 Task: Open a Black Tie Letter Template save the file as 'tax' Remove the following opetions from template: '1.	Type the sender company name_x000D_
2.	Type the sender company address_x000D_
3.	Type the recipient address_x000D_
4.	Type the closing_x000D_
5.	Type the sender title_x000D_
6.	Type the sender company name_x000D_
'Pick the date  '12 June, 2023' and type Salutation  Good Evening. Add body to the letter I am writing to express my dissatisfaction with the recent service I received. Despite my repeated attempts to resolve the issue, the problem remains unresolved. I kindly request your immediate attention and a satisfactory resolution to this matter. Your prompt action would be greatly appreciated.. Insert watermark  'confidential 45'
Action: Mouse moved to (25, 18)
Screenshot: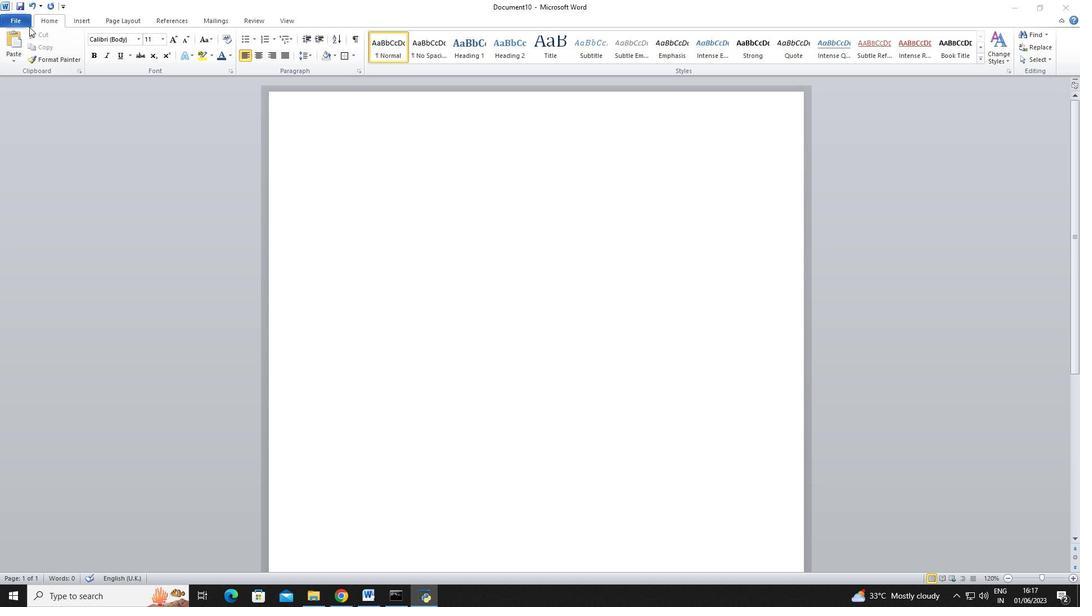 
Action: Mouse pressed left at (25, 18)
Screenshot: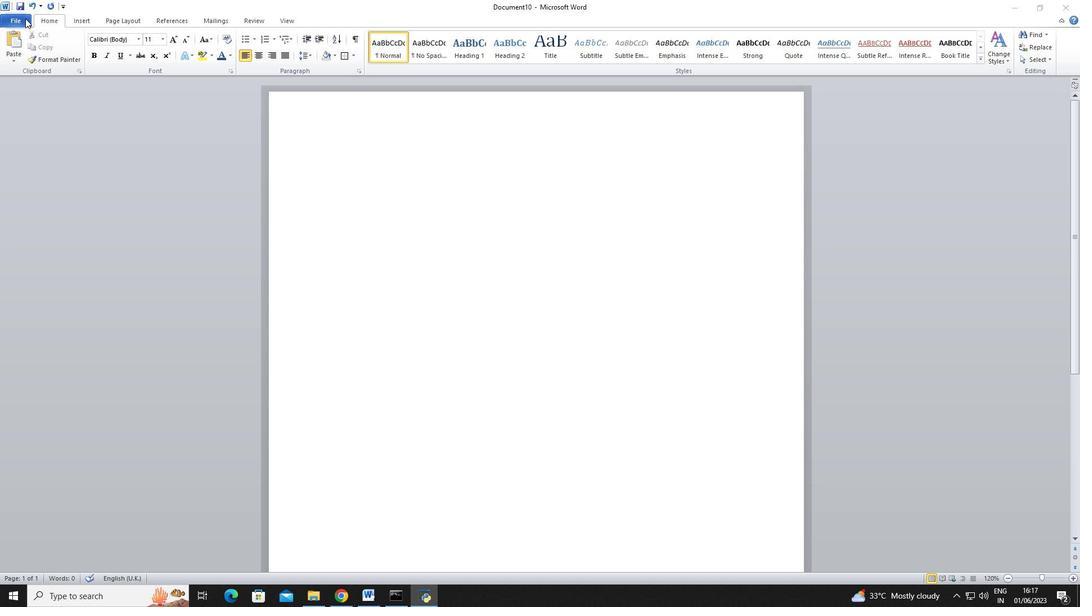 
Action: Mouse moved to (23, 24)
Screenshot: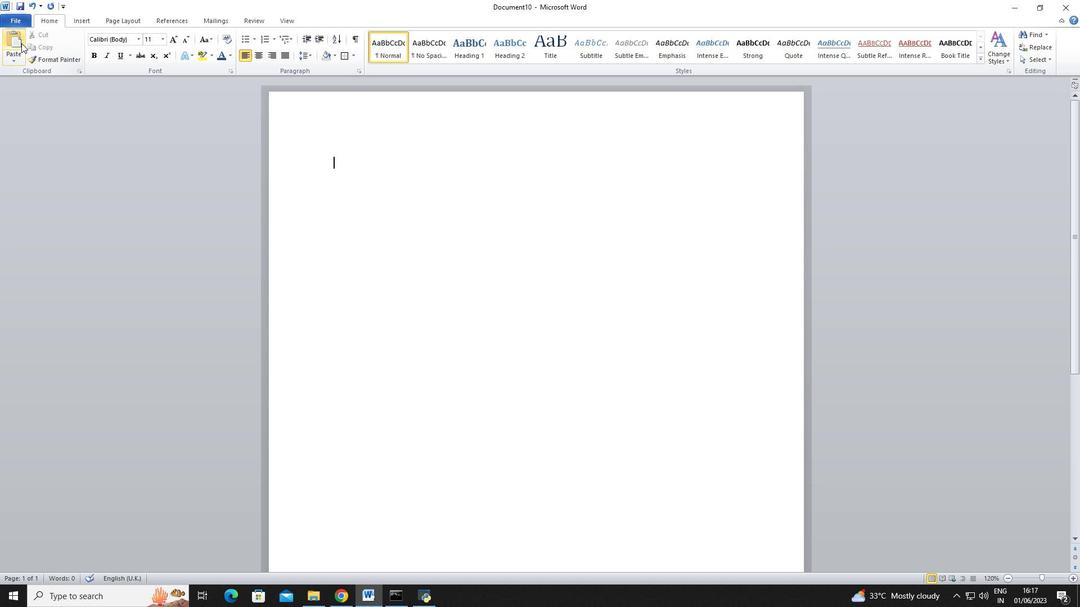 
Action: Mouse pressed left at (23, 24)
Screenshot: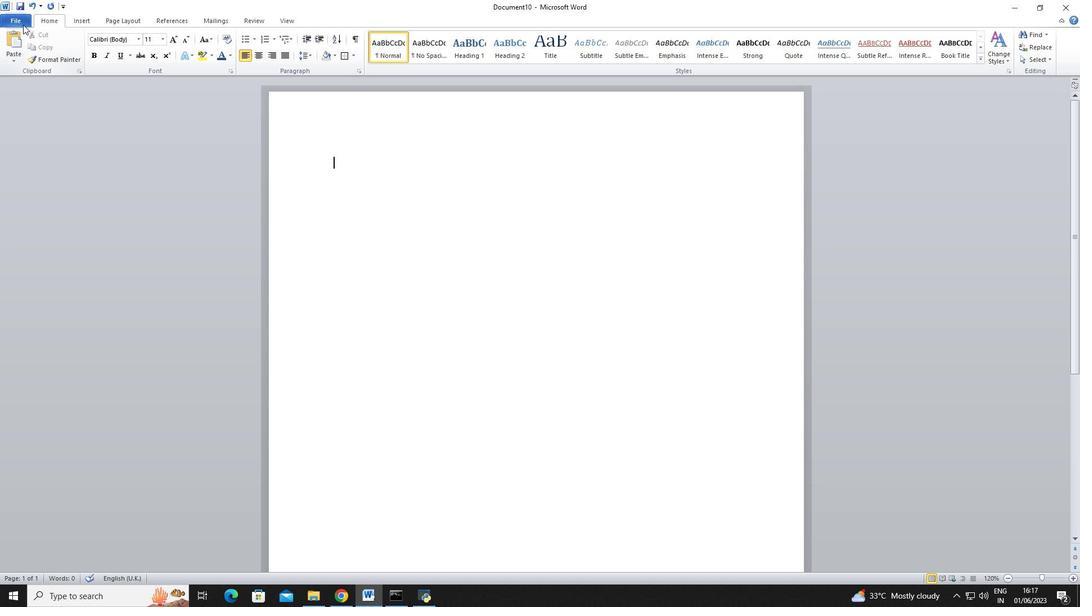 
Action: Mouse moved to (27, 142)
Screenshot: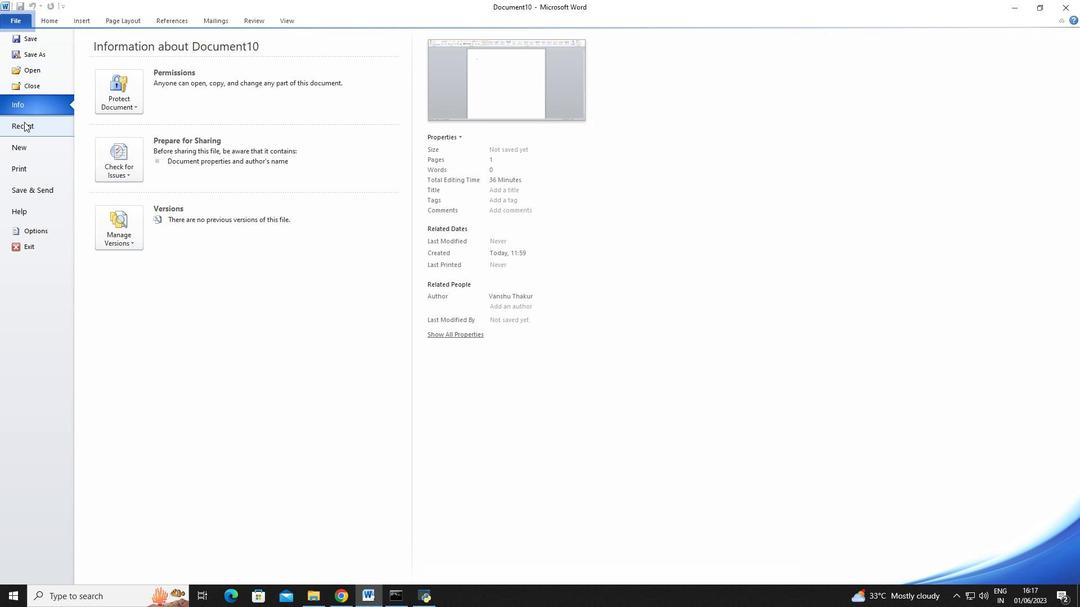 
Action: Mouse pressed left at (27, 142)
Screenshot: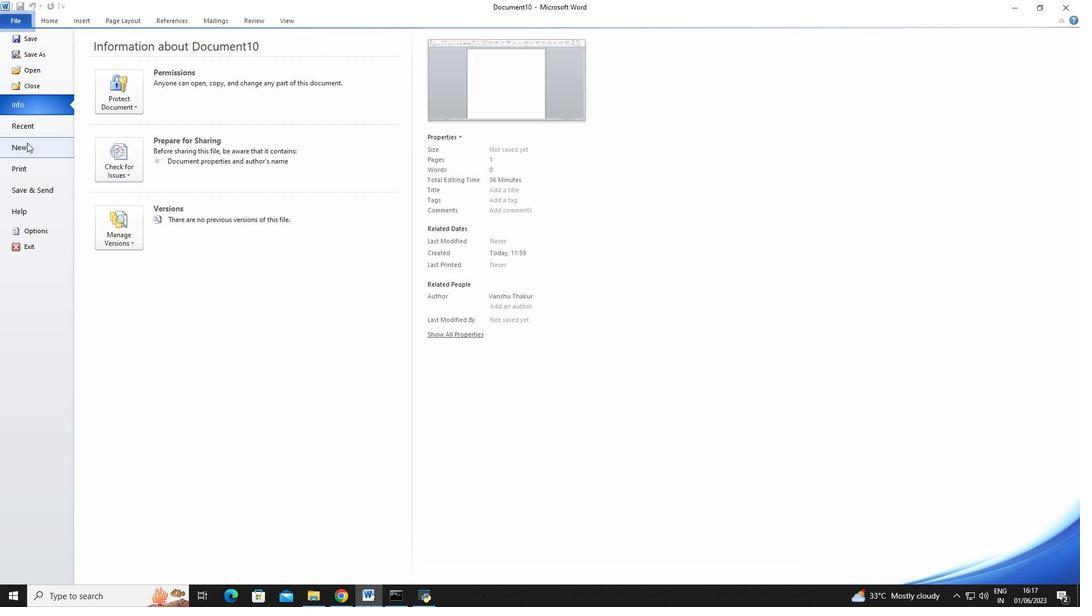 
Action: Mouse moved to (256, 108)
Screenshot: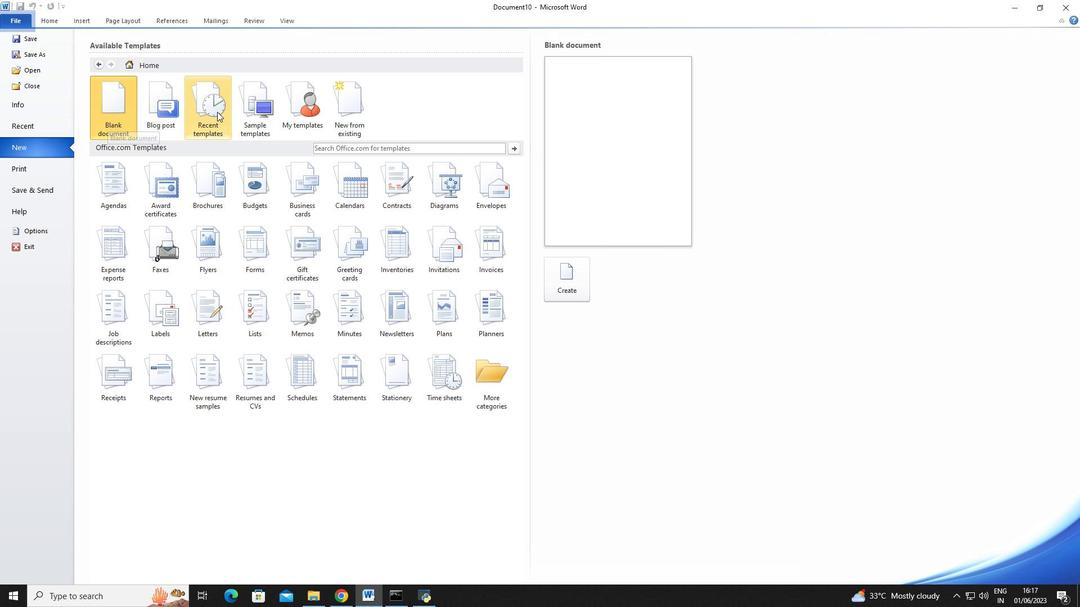 
Action: Mouse pressed left at (256, 108)
Screenshot: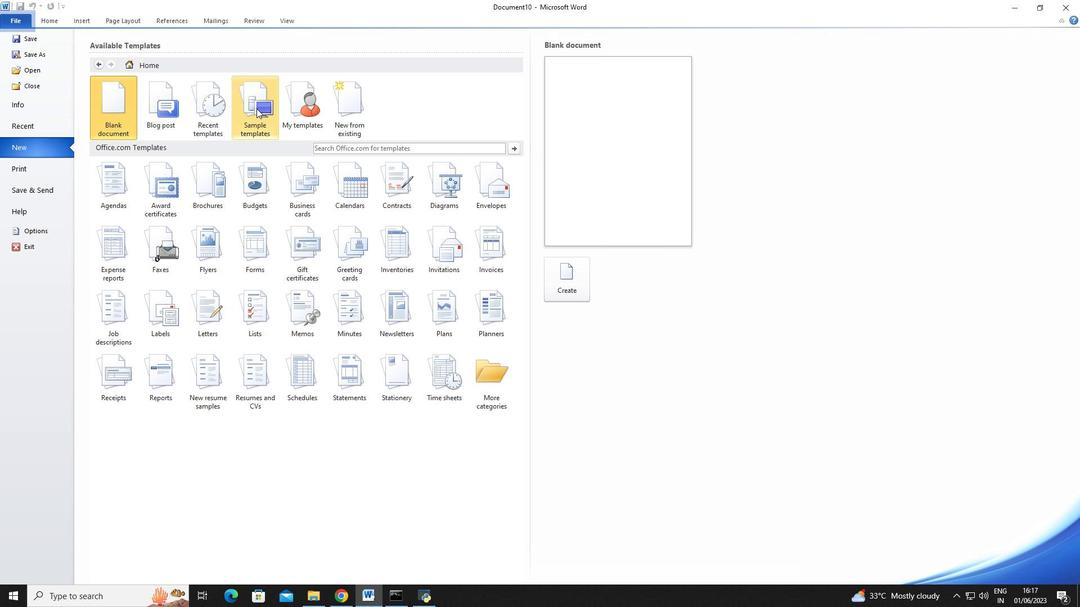 
Action: Mouse moved to (362, 232)
Screenshot: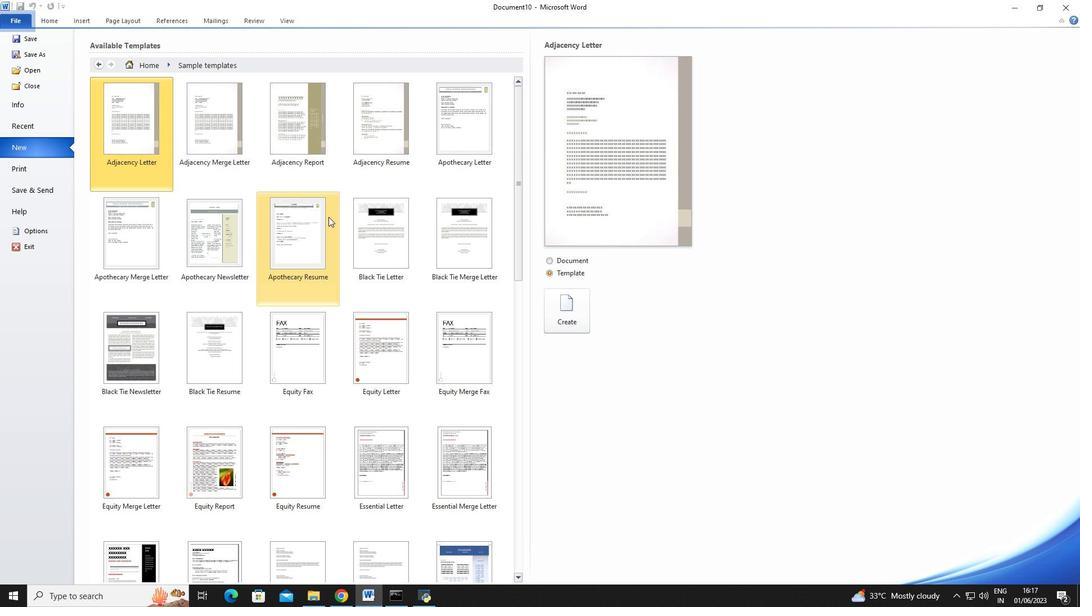 
Action: Mouse pressed left at (362, 232)
Screenshot: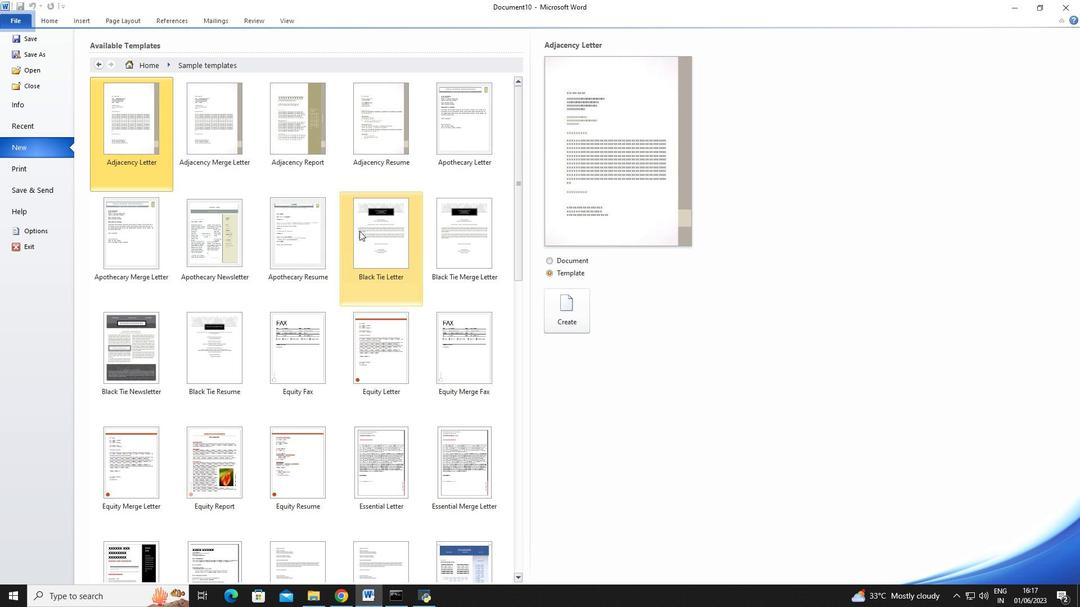 
Action: Mouse moved to (579, 308)
Screenshot: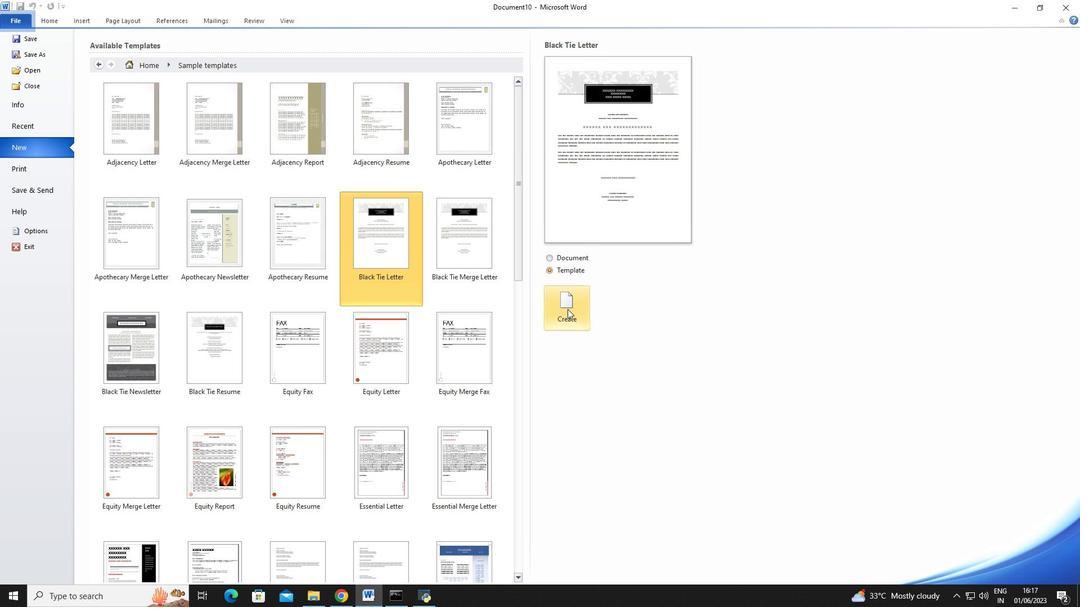 
Action: Mouse pressed left at (579, 308)
Screenshot: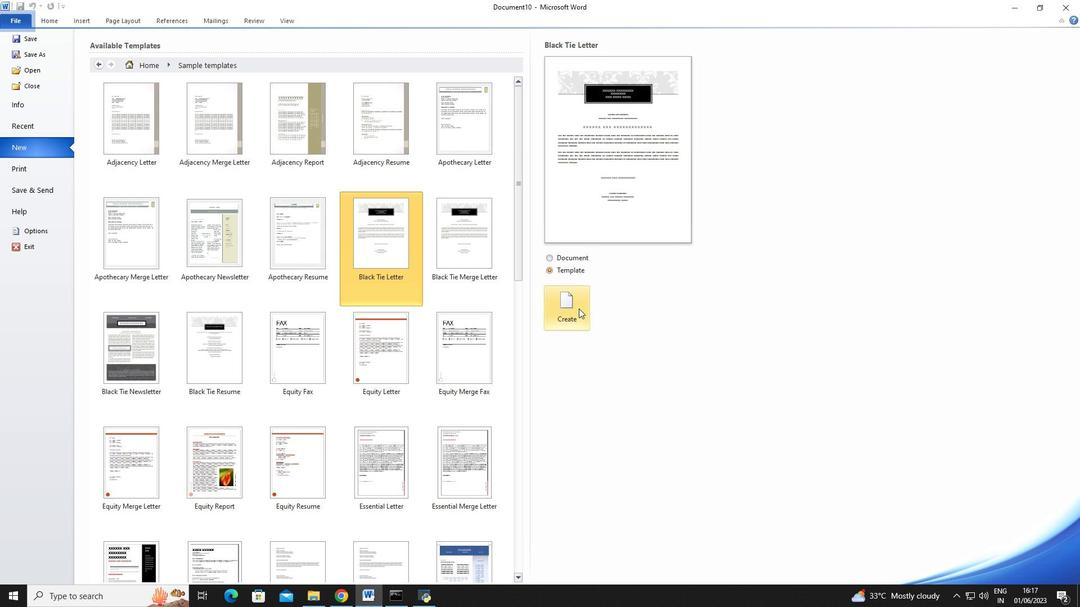 
Action: Mouse moved to (20, 6)
Screenshot: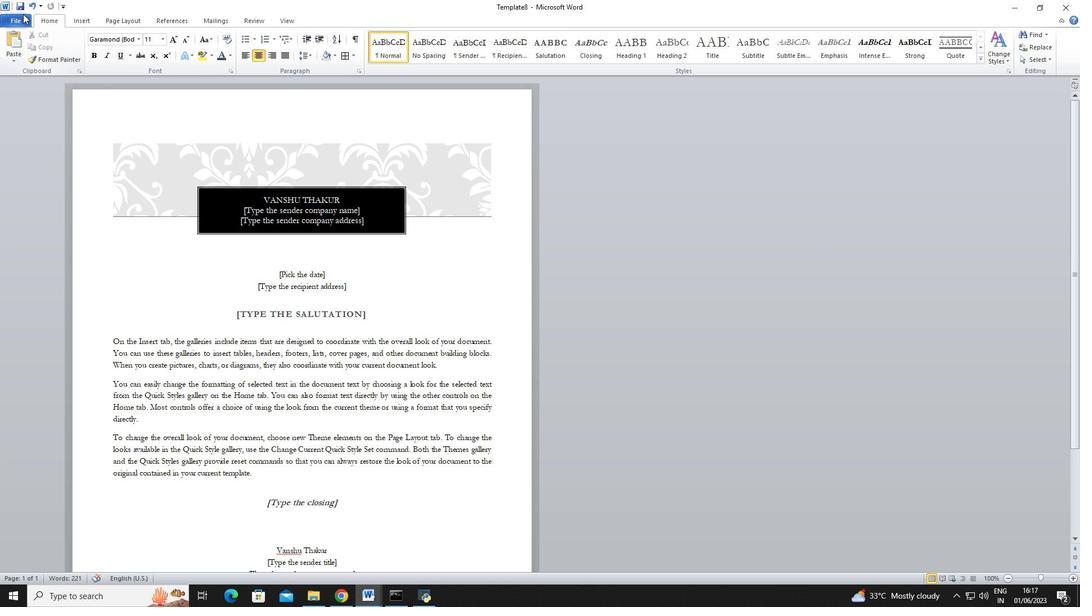 
Action: Mouse pressed left at (20, 6)
Screenshot: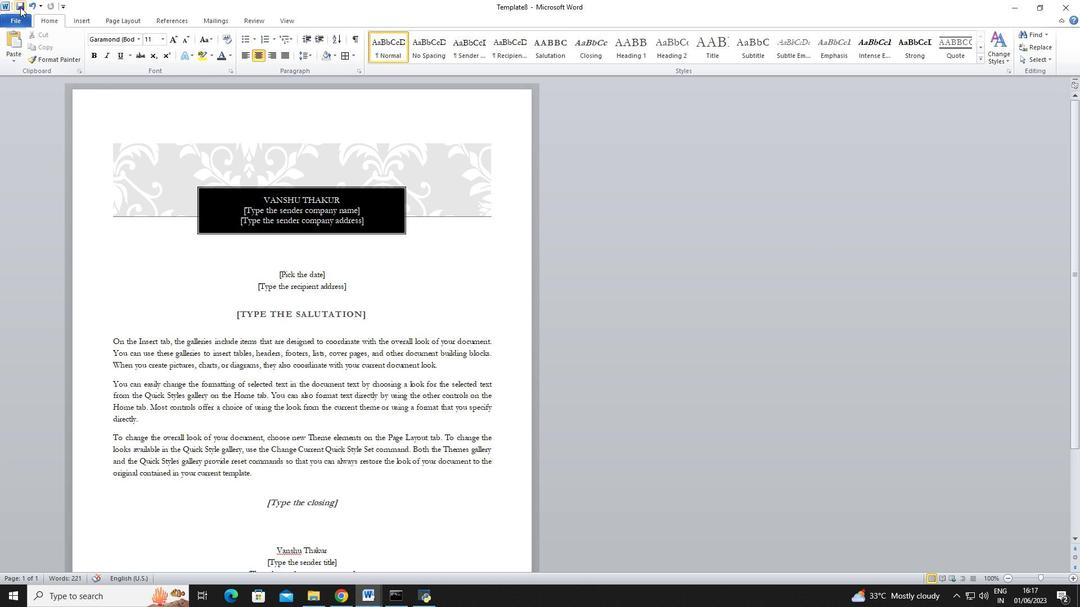 
Action: Mouse moved to (136, 229)
Screenshot: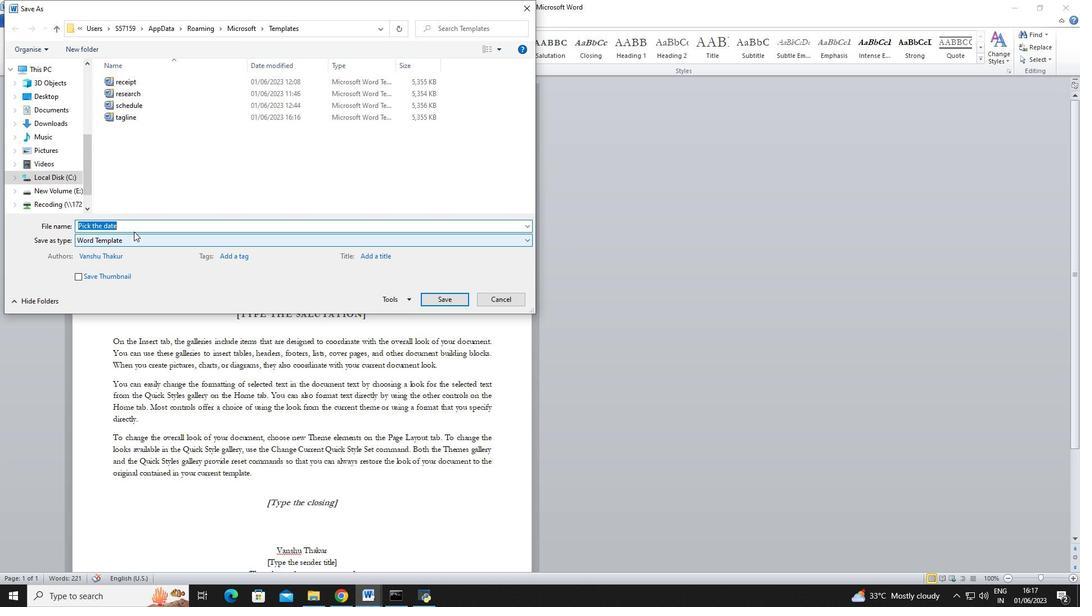 
Action: Key pressed tax
Screenshot: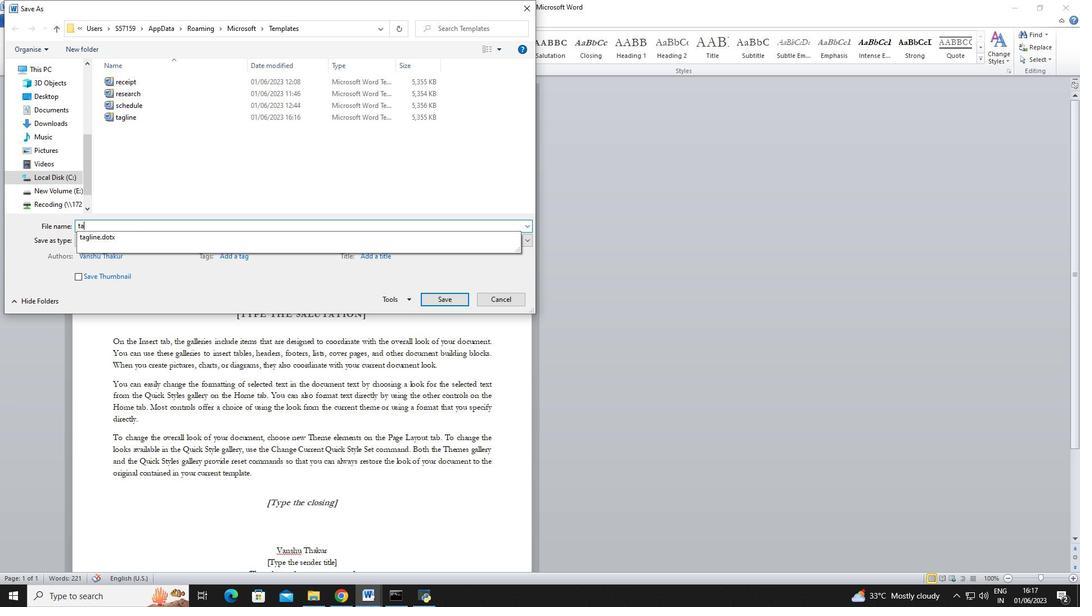 
Action: Mouse moved to (438, 298)
Screenshot: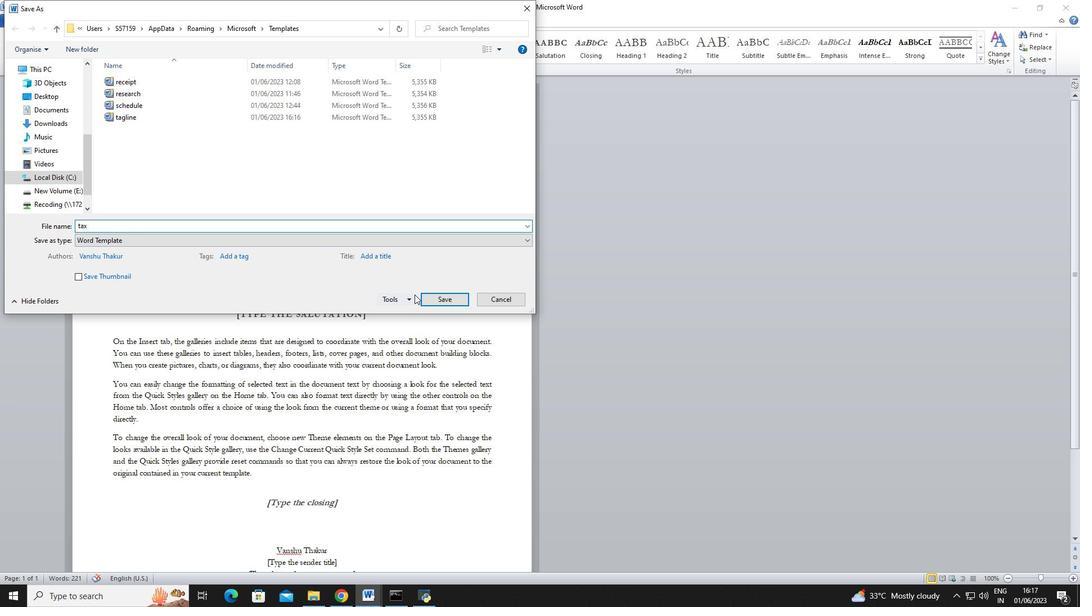 
Action: Mouse pressed left at (438, 298)
Screenshot: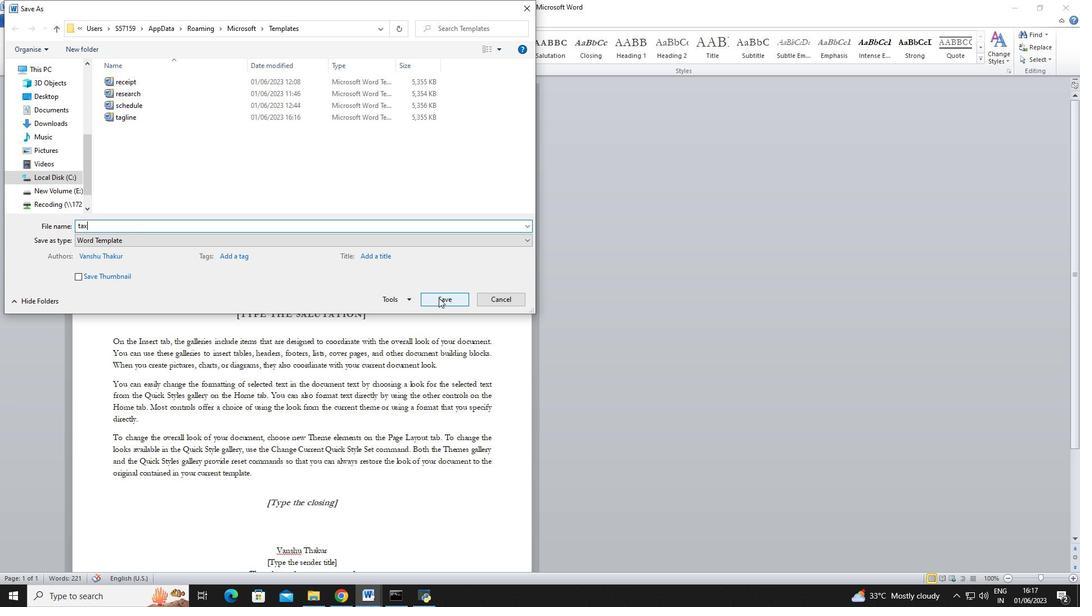 
Action: Mouse moved to (242, 209)
Screenshot: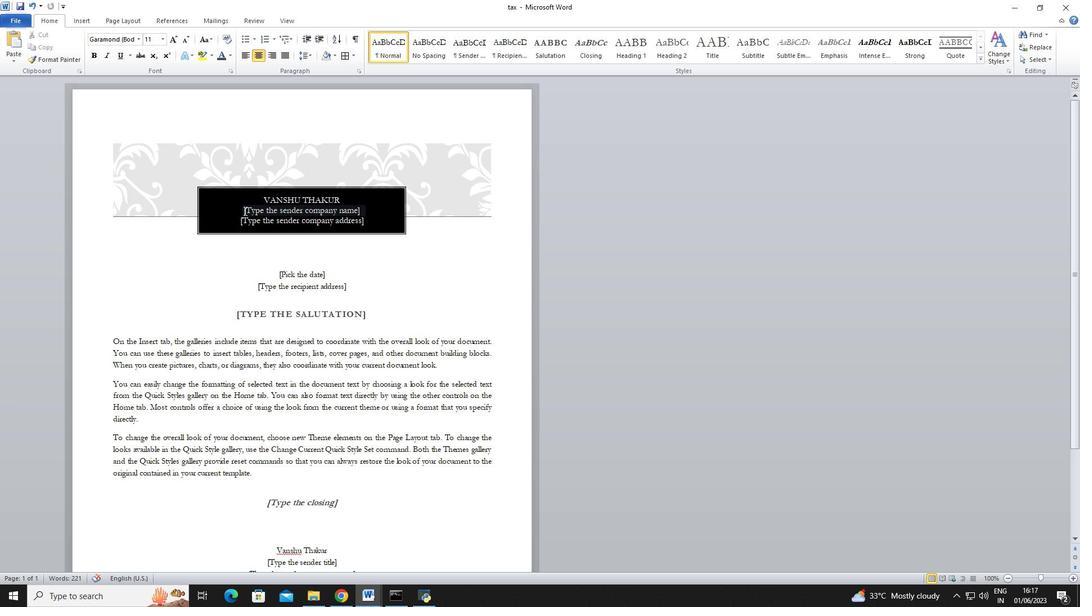 
Action: Mouse pressed left at (242, 209)
Screenshot: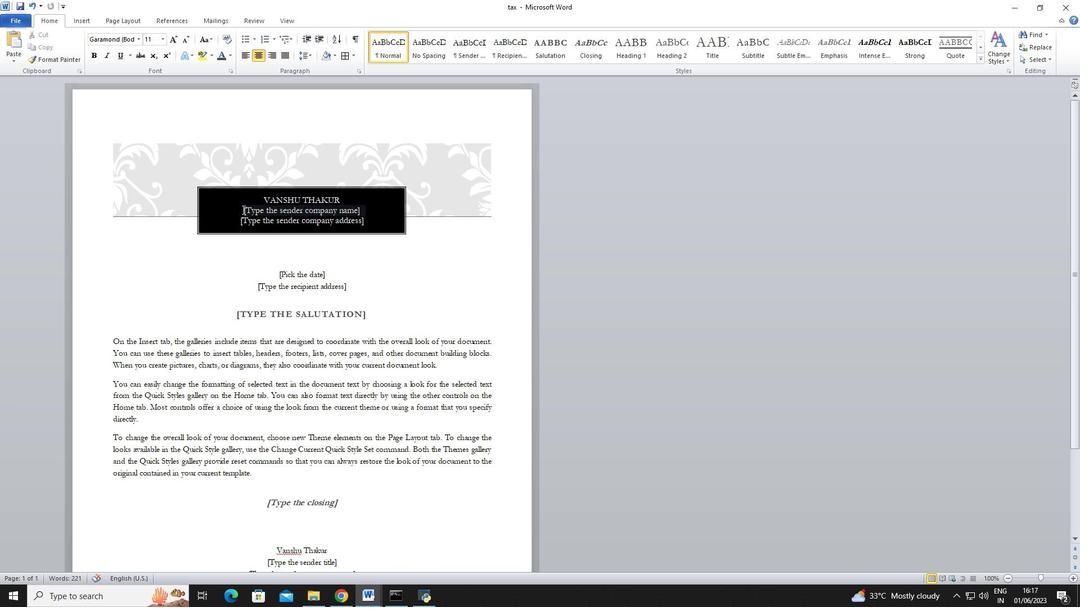 
Action: Mouse moved to (369, 211)
Screenshot: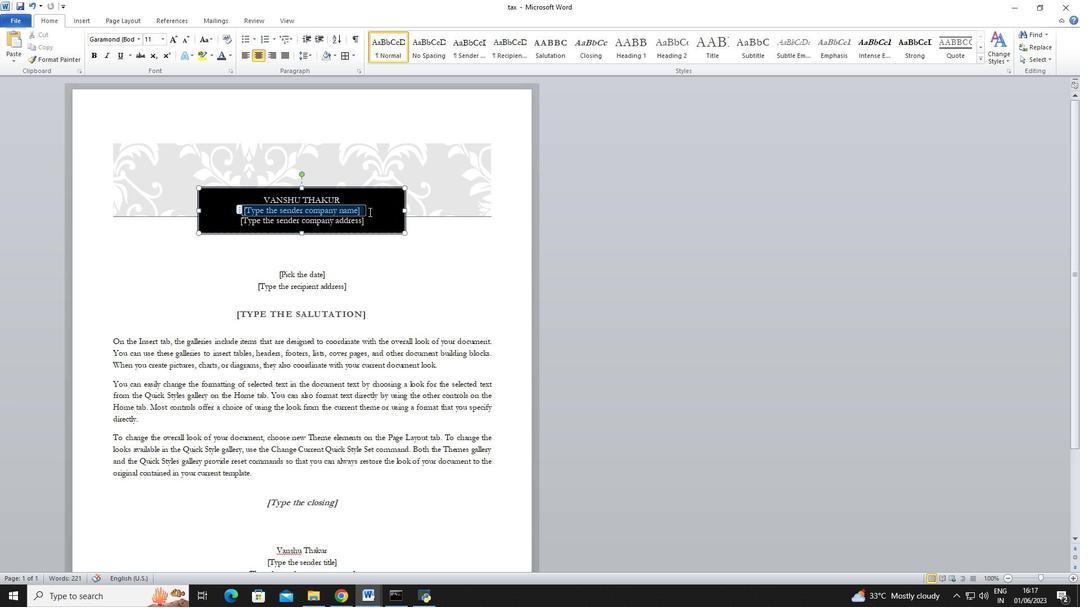 
Action: Key pressed <Key.backspace>
Screenshot: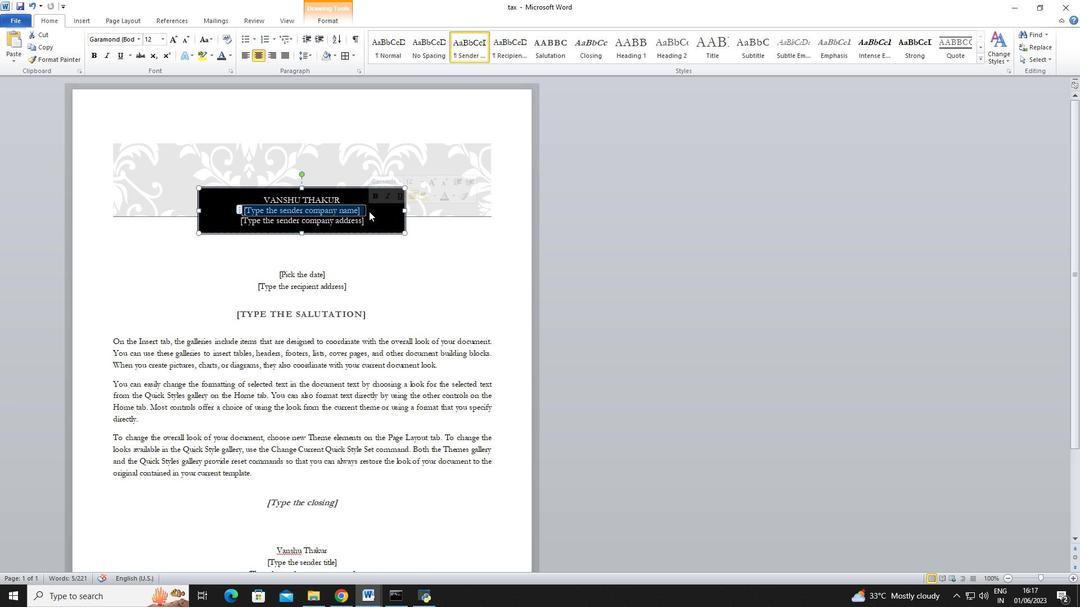 
Action: Mouse moved to (239, 211)
Screenshot: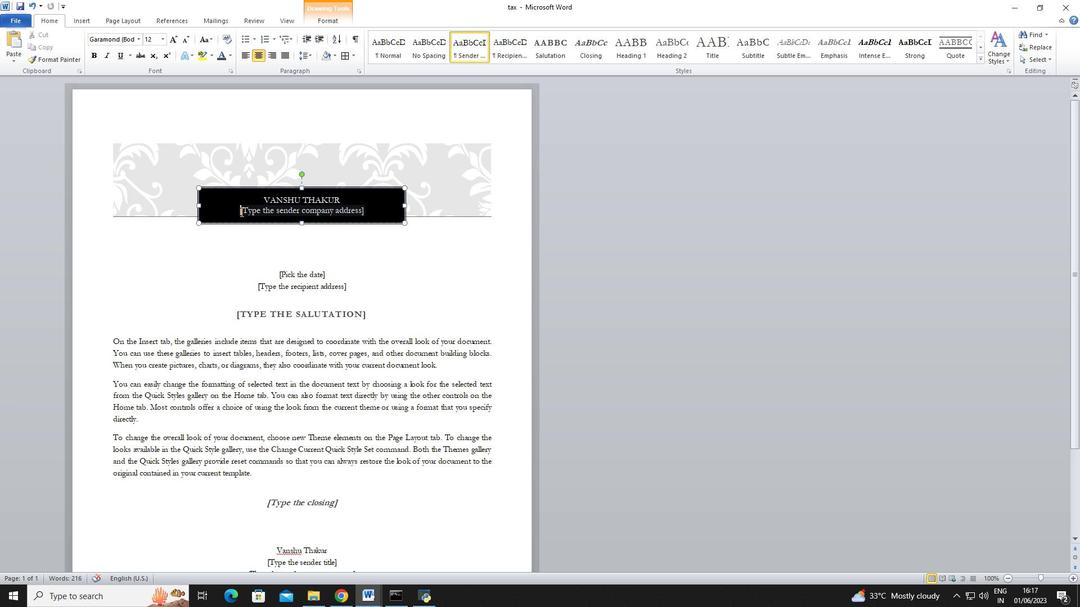 
Action: Mouse pressed left at (239, 211)
Screenshot: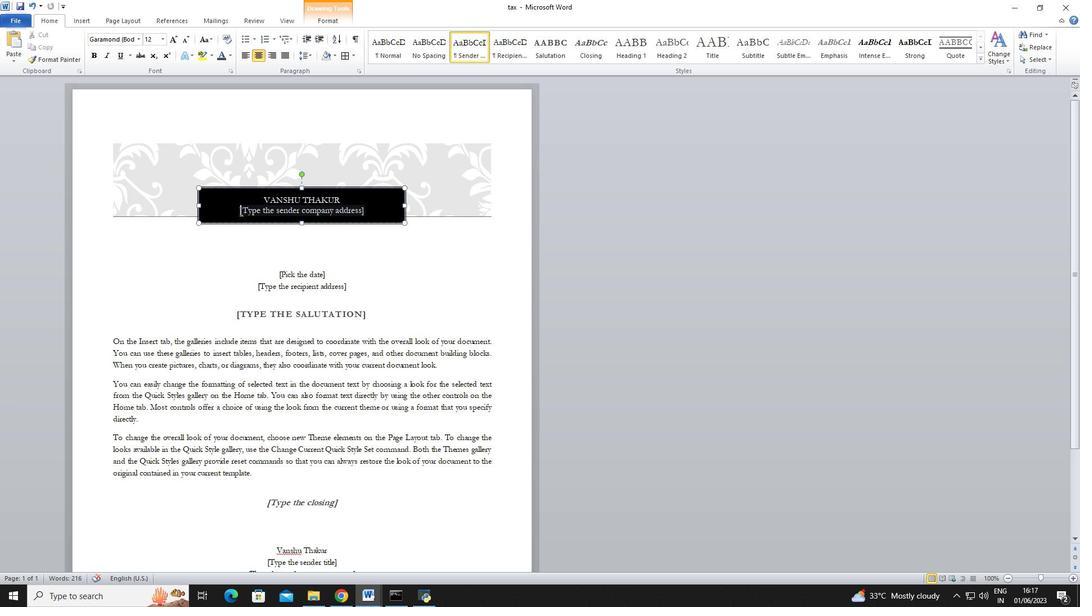 
Action: Mouse moved to (371, 211)
Screenshot: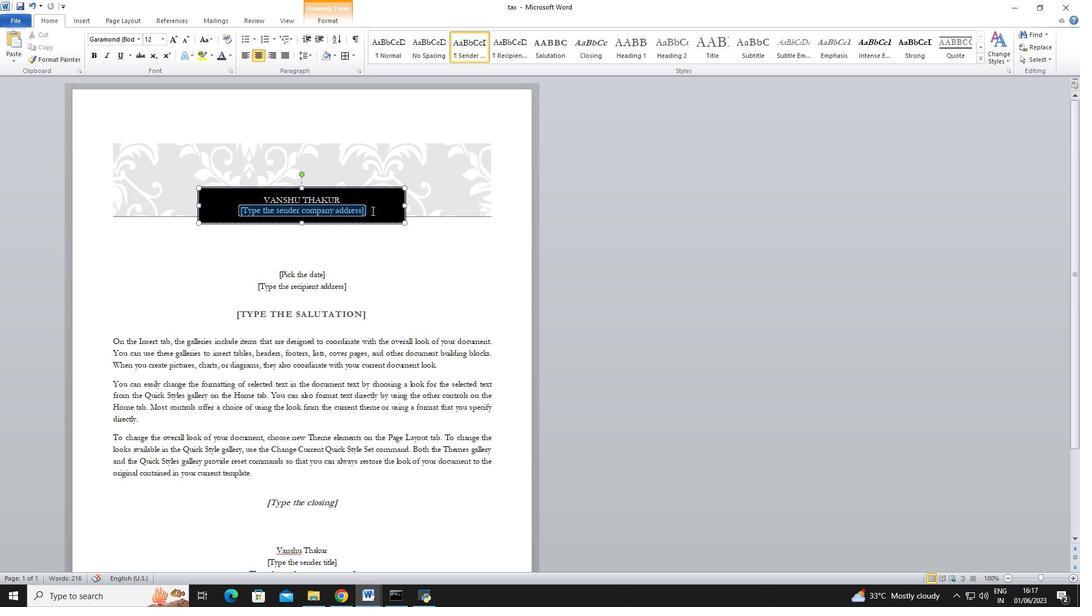 
Action: Key pressed <Key.backspace>
Screenshot: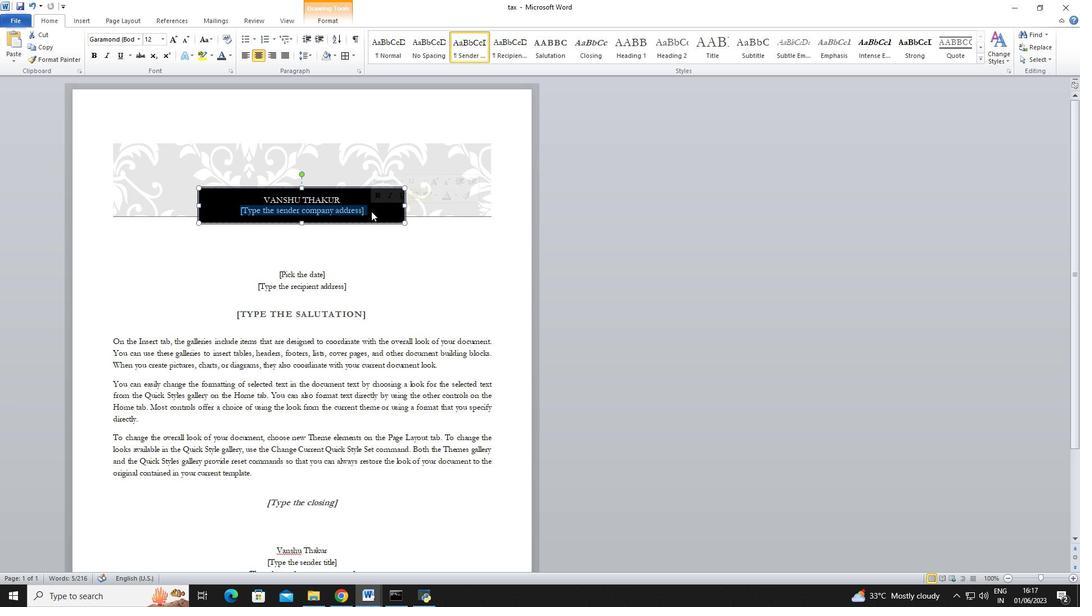 
Action: Mouse moved to (257, 285)
Screenshot: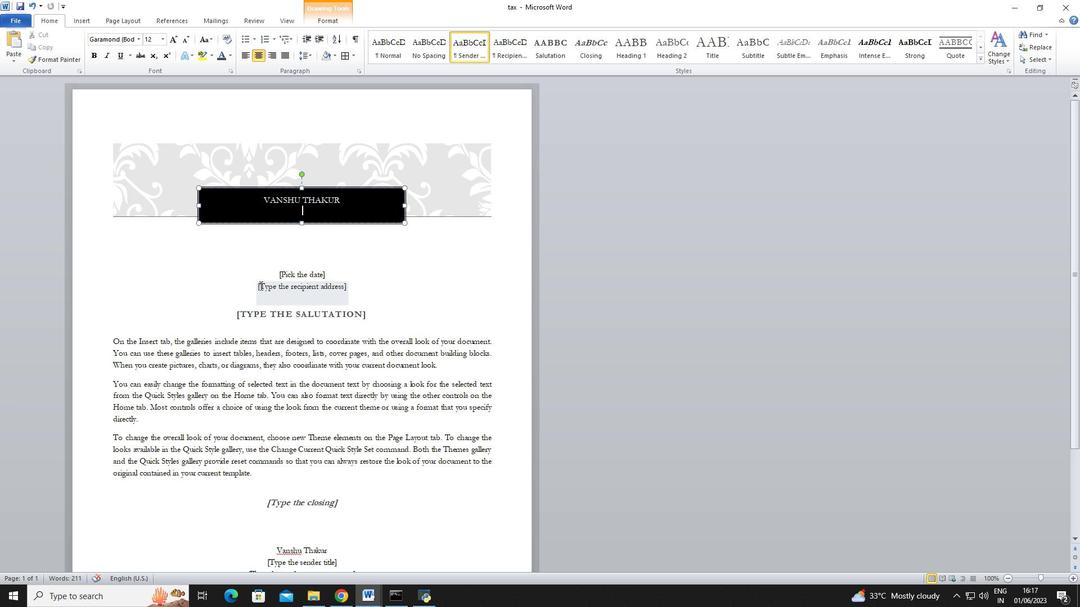 
Action: Mouse pressed left at (257, 285)
Screenshot: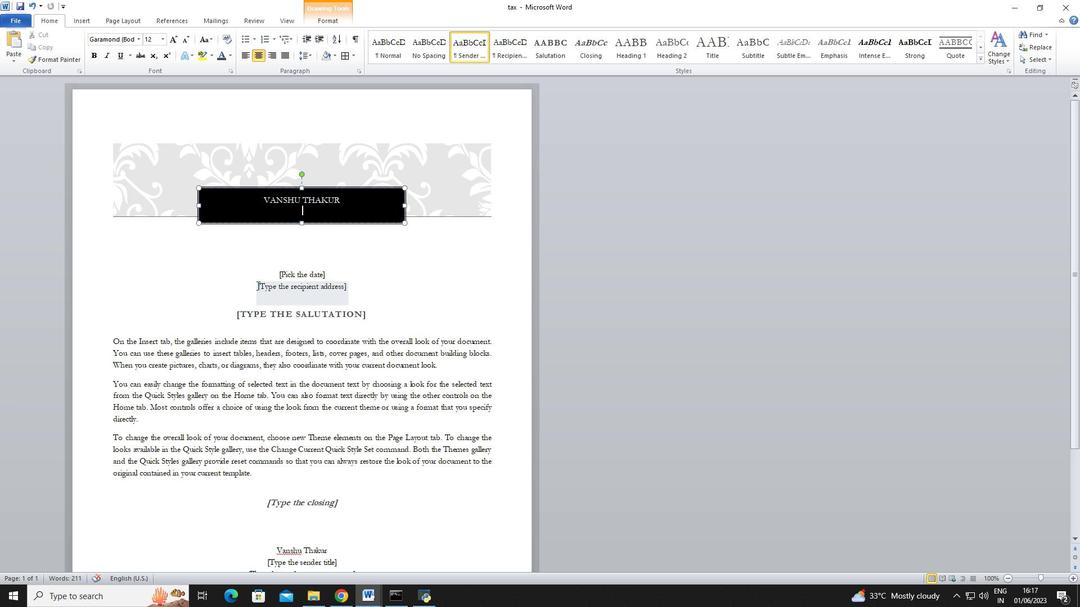 
Action: Mouse moved to (352, 288)
Screenshot: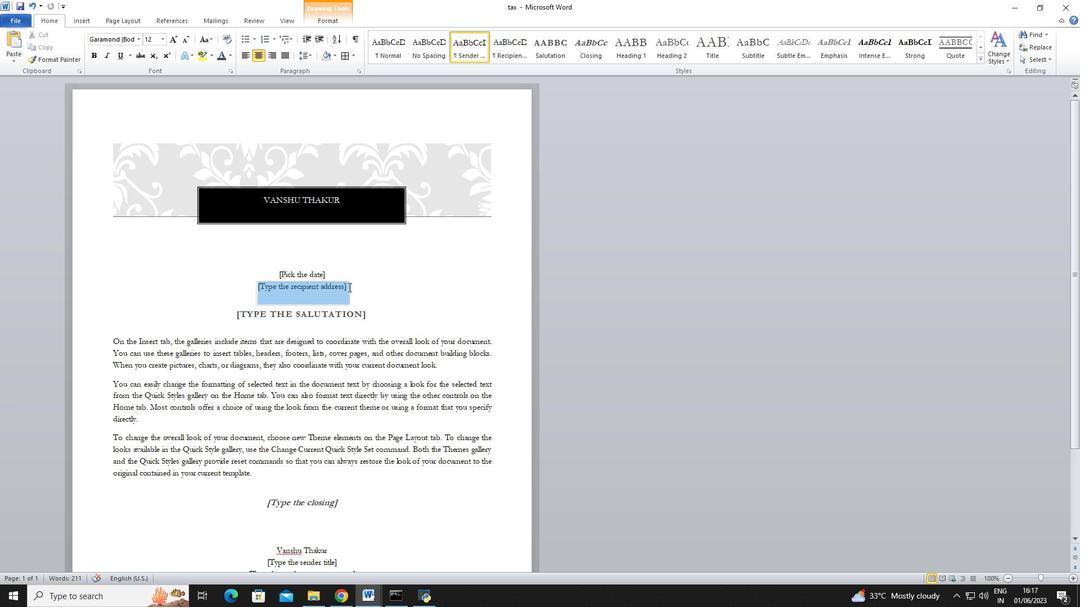 
Action: Key pressed <Key.backspace>
Screenshot: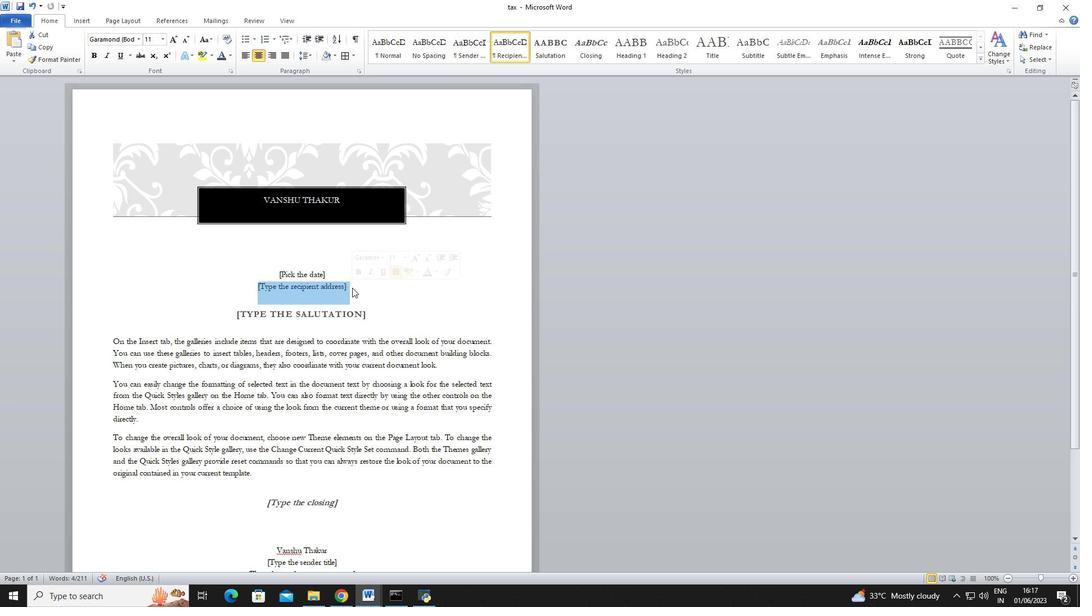 
Action: Mouse moved to (263, 502)
Screenshot: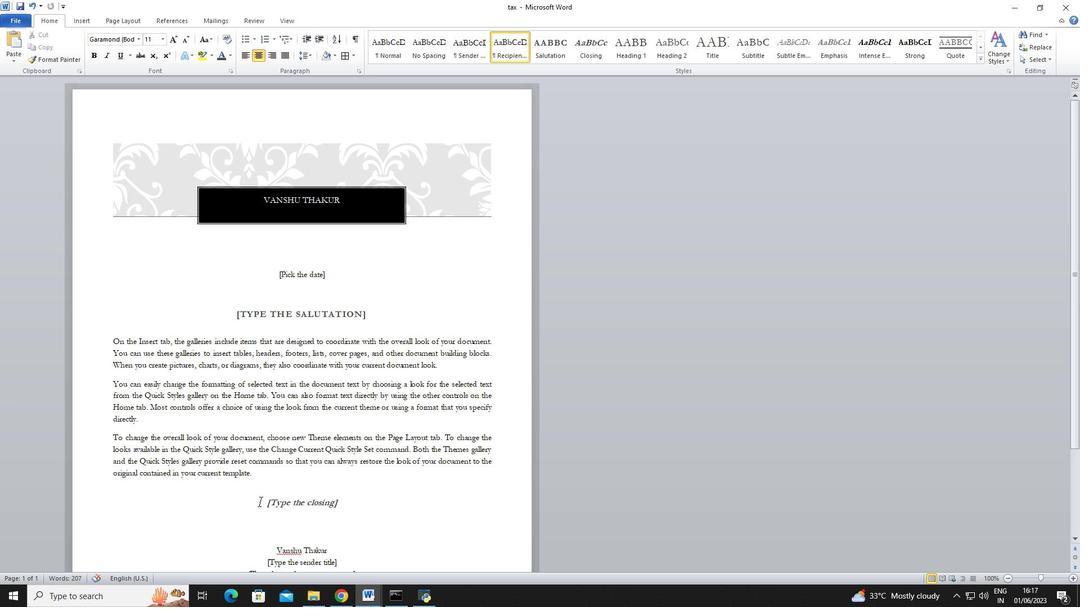 
Action: Mouse pressed left at (263, 502)
Screenshot: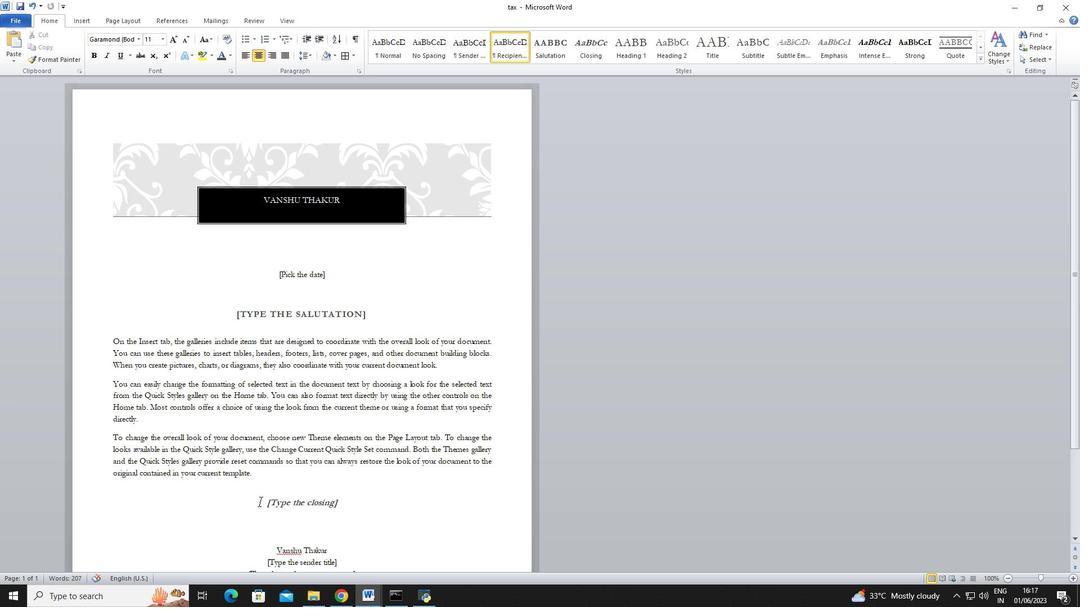 
Action: Mouse moved to (346, 502)
Screenshot: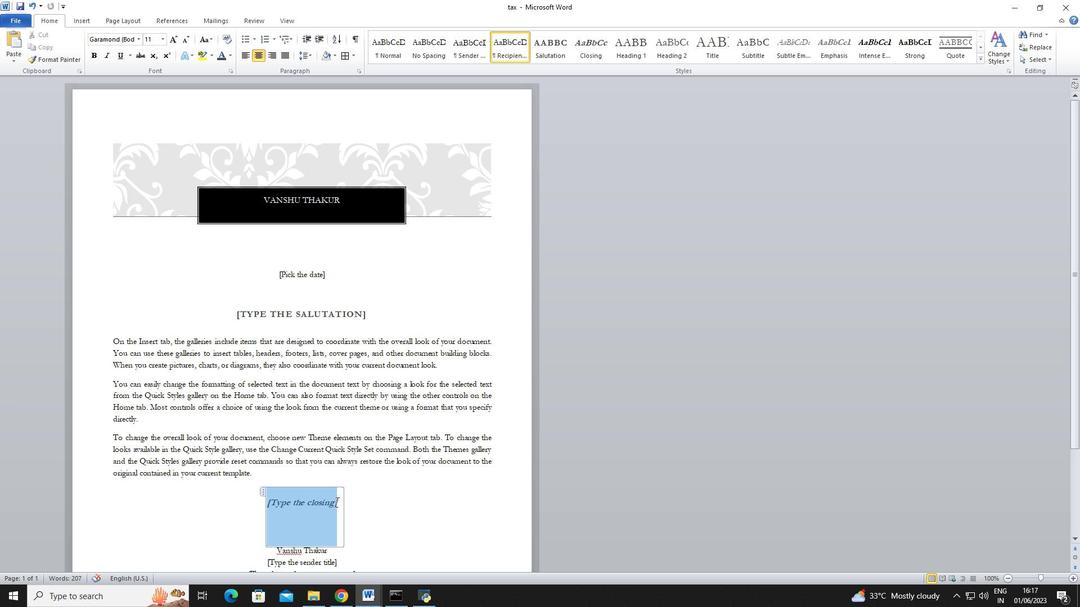 
Action: Key pressed <Key.backspace>
Screenshot: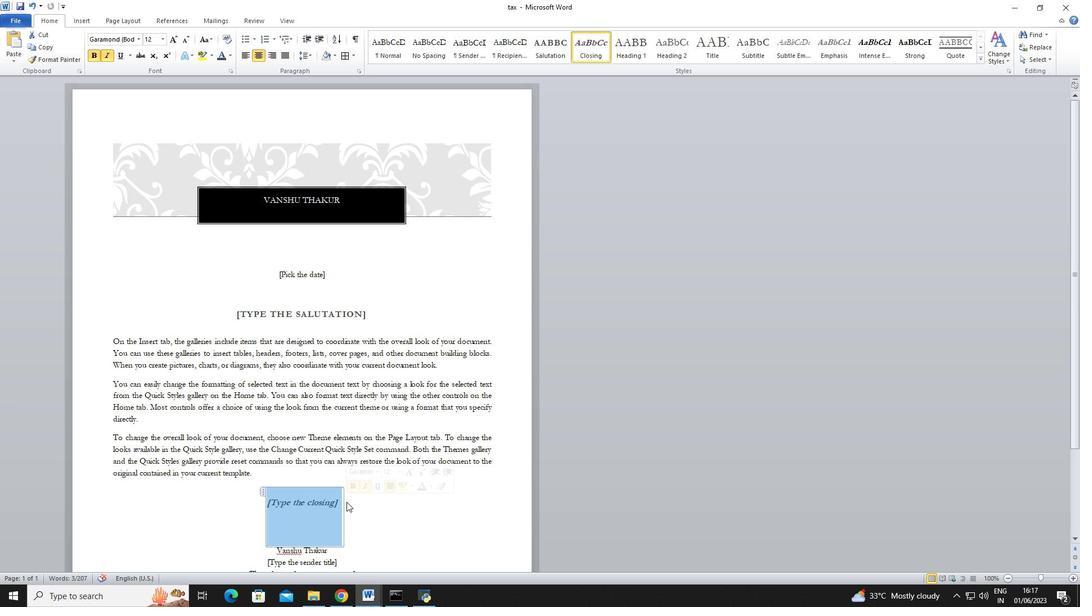 
Action: Mouse moved to (263, 502)
Screenshot: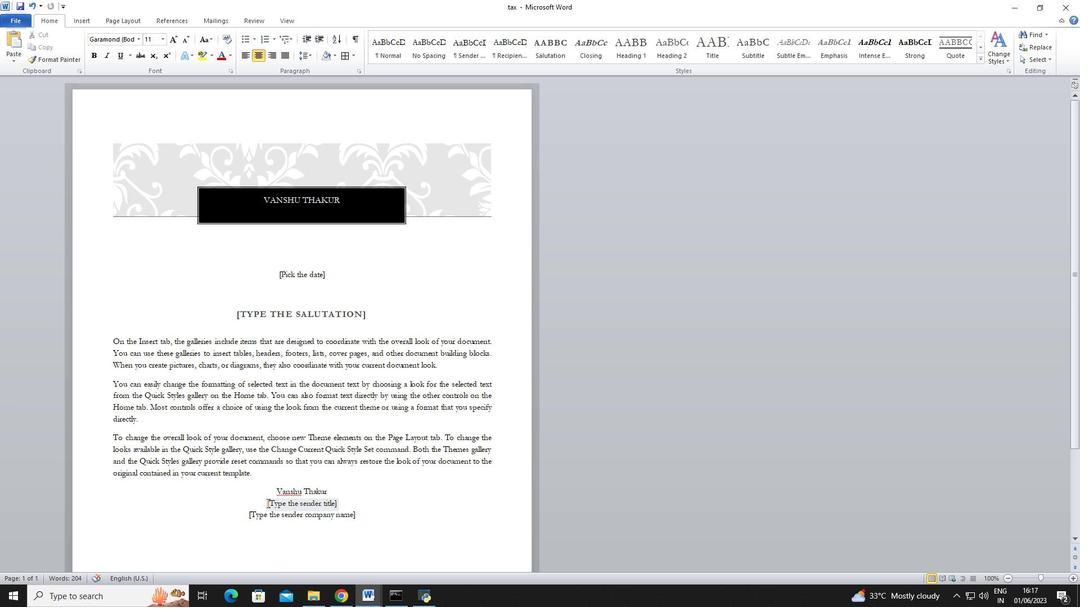 
Action: Mouse pressed left at (263, 502)
Screenshot: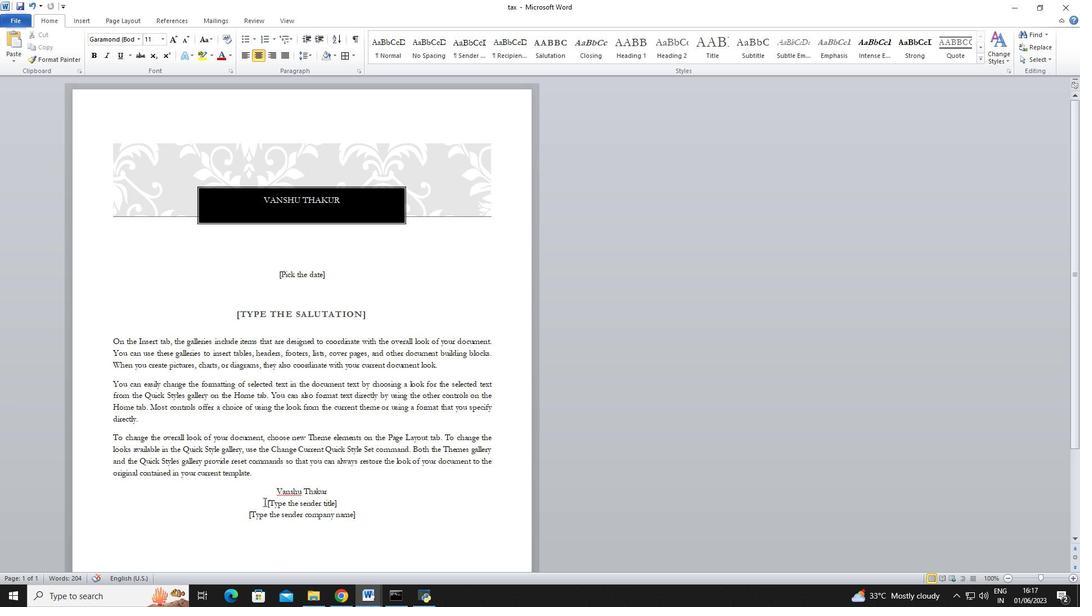 
Action: Mouse moved to (341, 499)
Screenshot: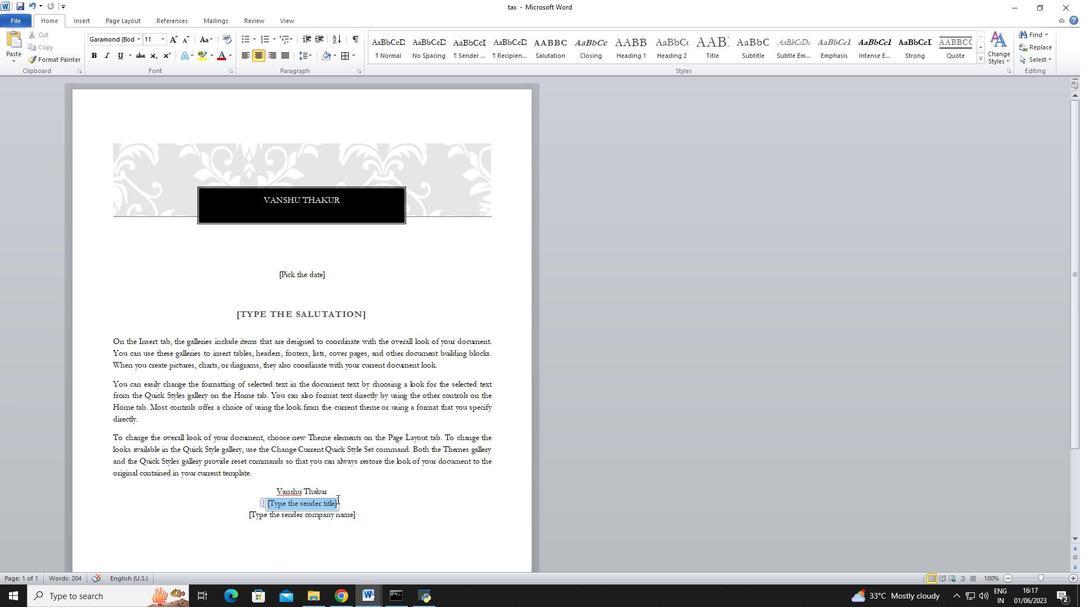 
Action: Key pressed <Key.backspace>
Screenshot: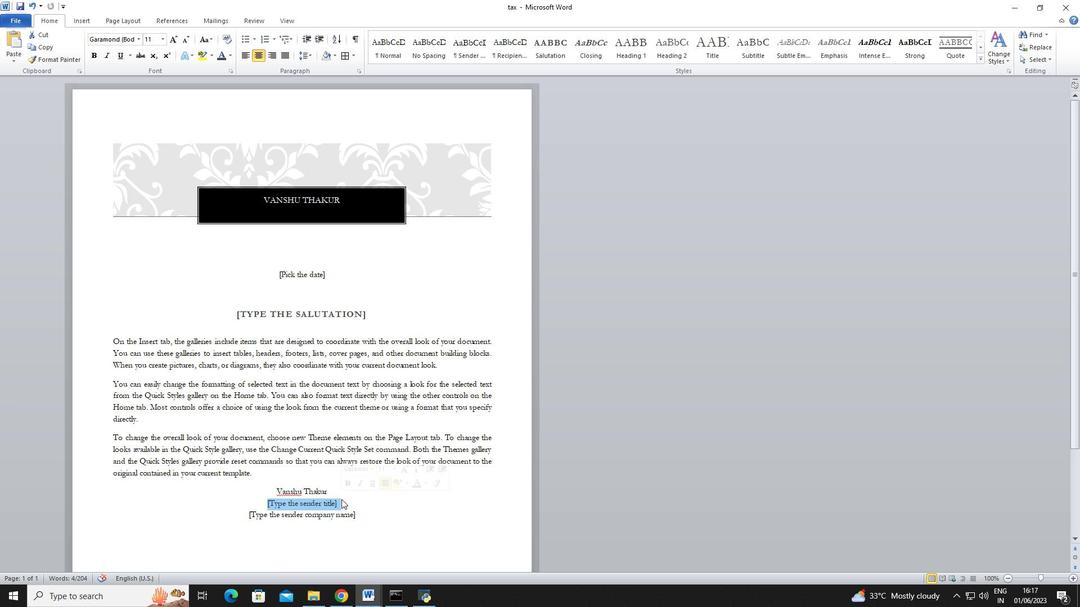 
Action: Mouse moved to (245, 503)
Screenshot: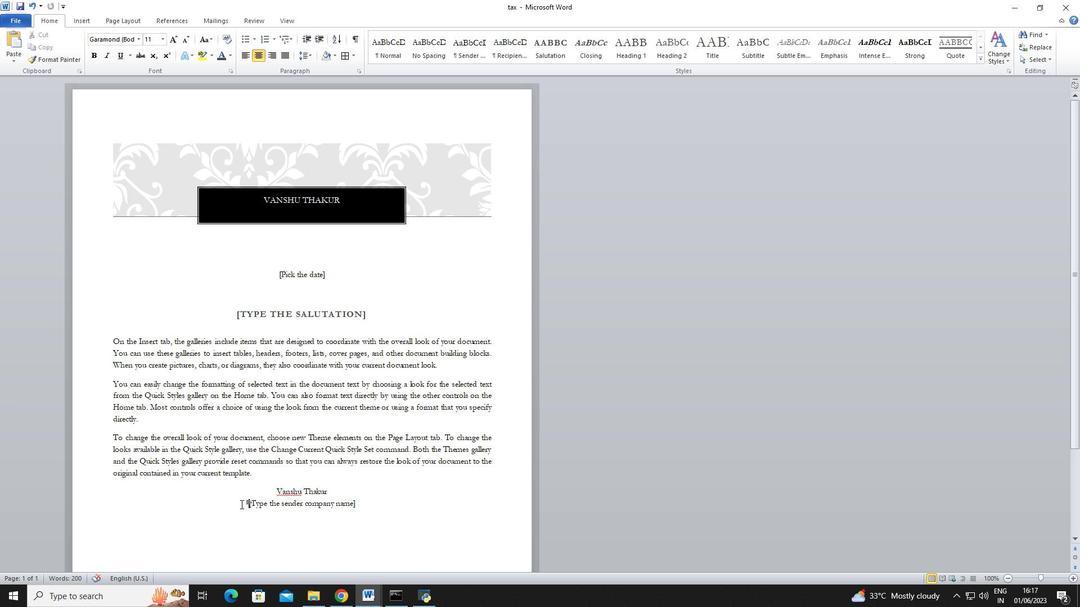 
Action: Mouse pressed left at (245, 503)
Screenshot: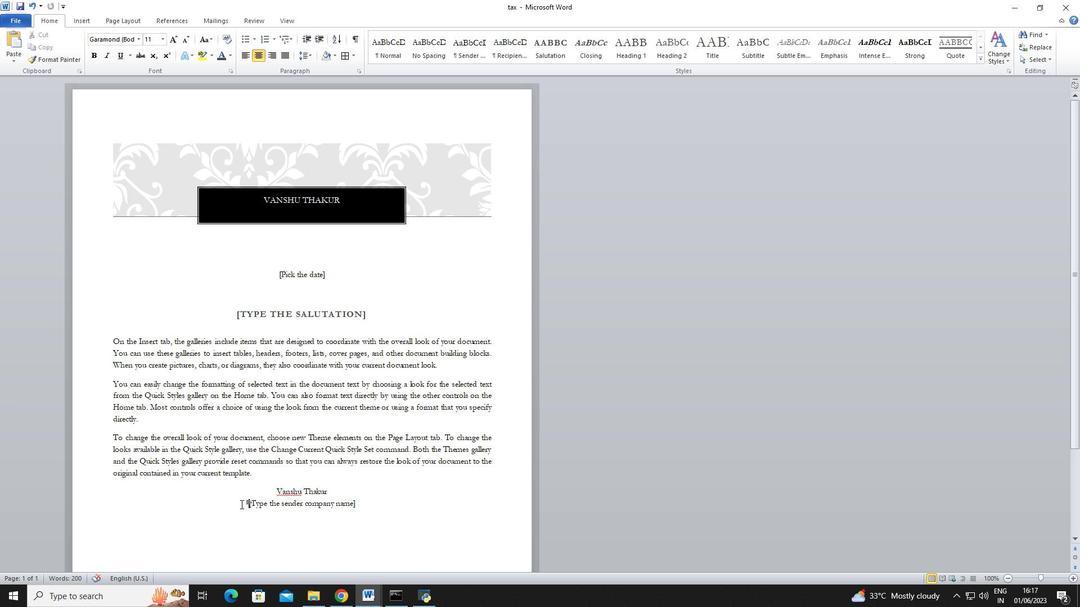 
Action: Mouse moved to (357, 502)
Screenshot: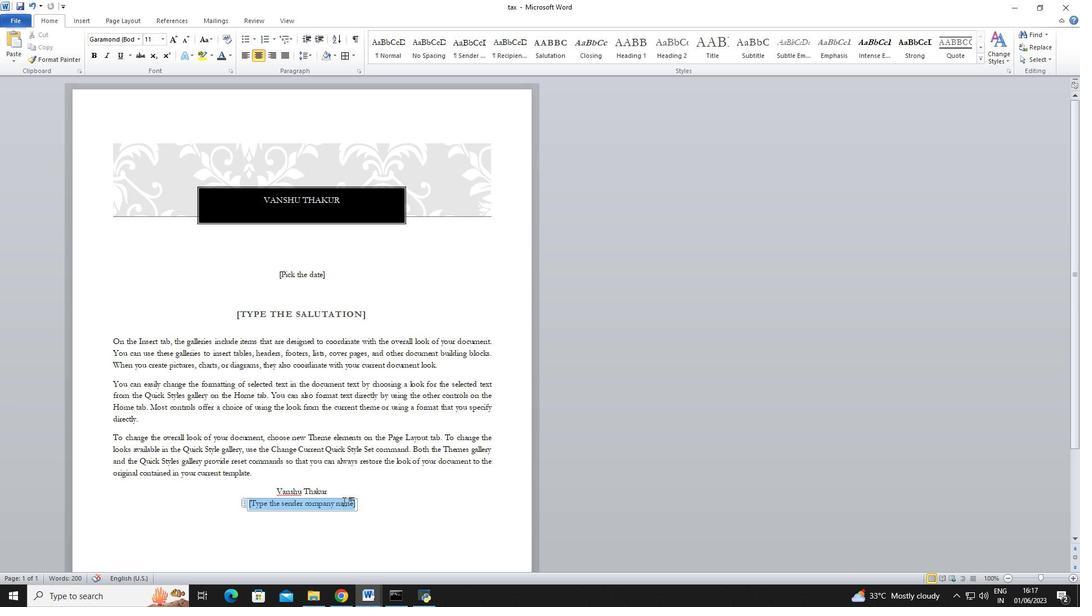 
Action: Key pressed <Key.backspace>
Screenshot: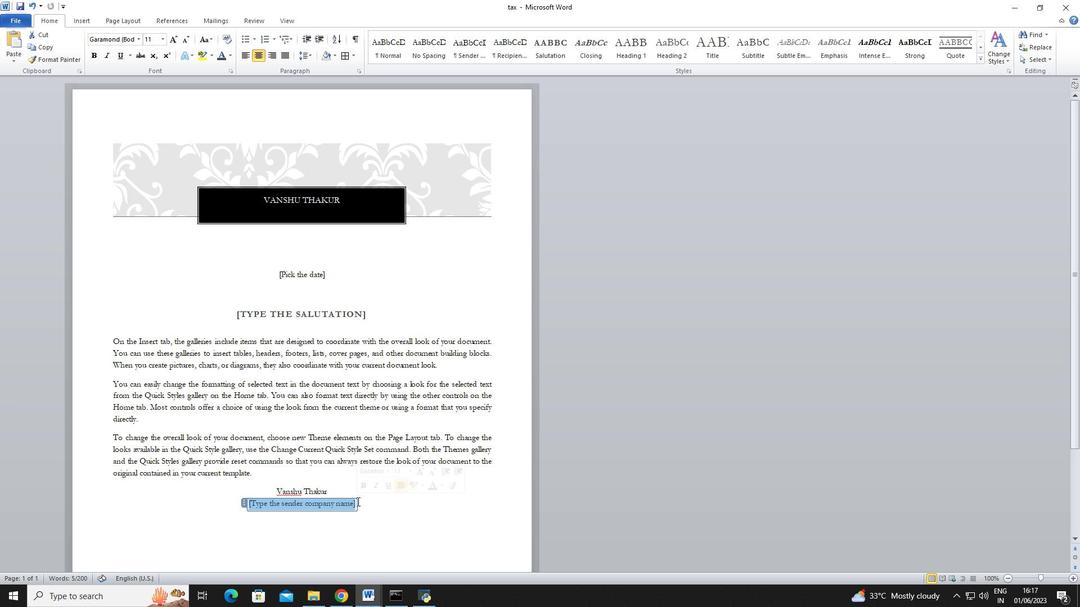 
Action: Mouse pressed left at (357, 502)
Screenshot: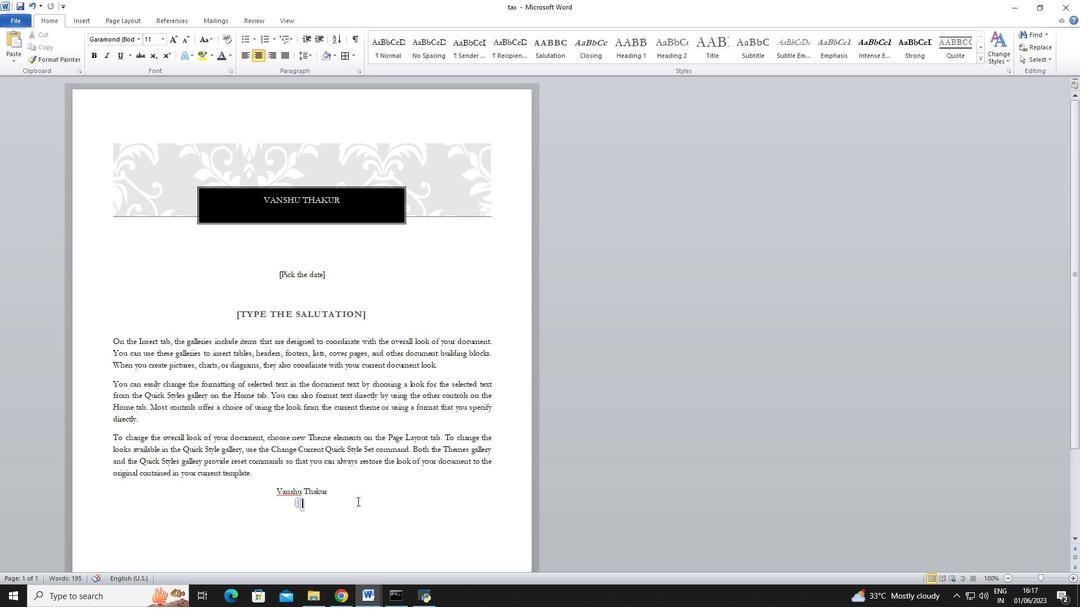 
Action: Mouse moved to (317, 530)
Screenshot: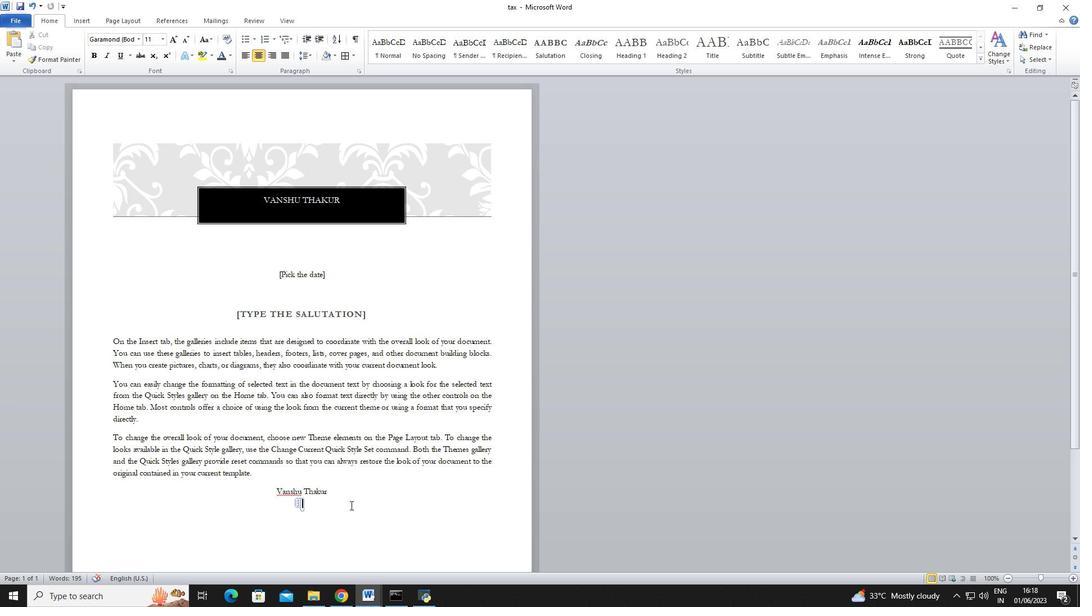 
Action: Mouse pressed left at (317, 530)
Screenshot: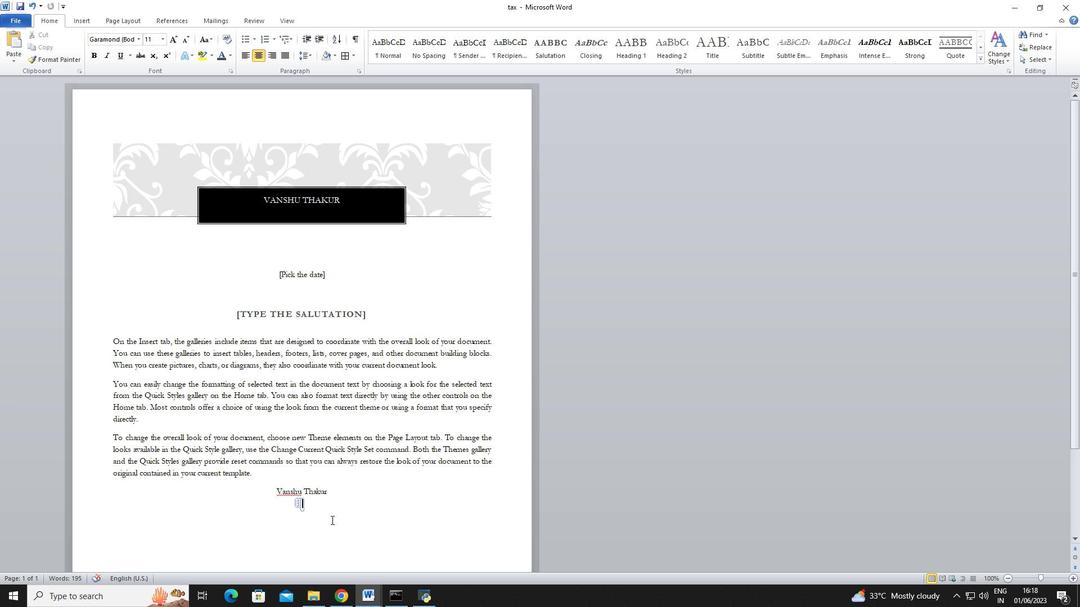 
Action: Mouse moved to (245, 503)
Screenshot: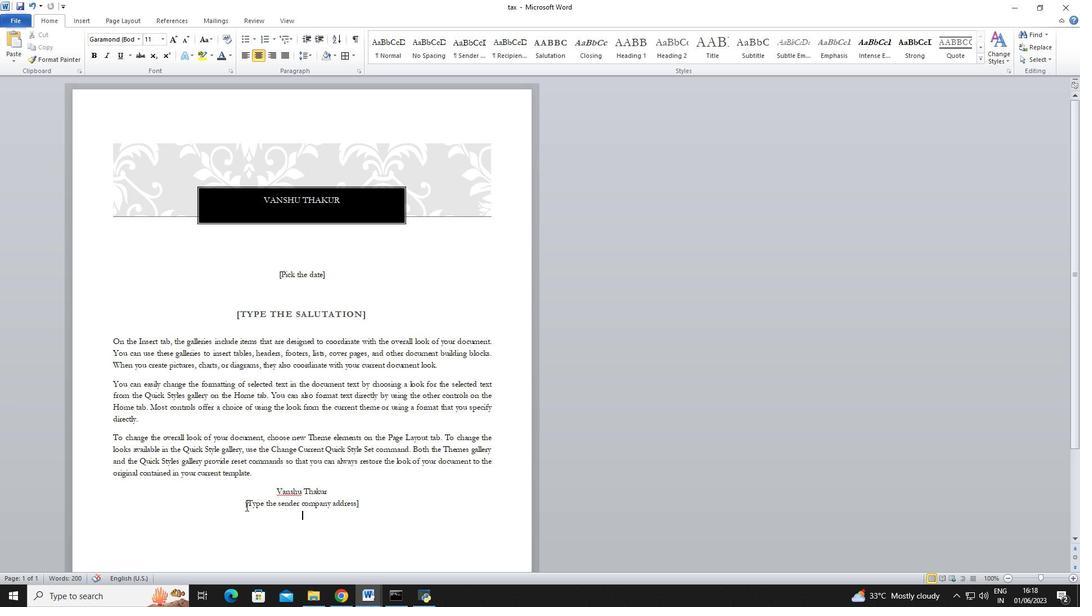 
Action: Mouse pressed left at (245, 503)
Screenshot: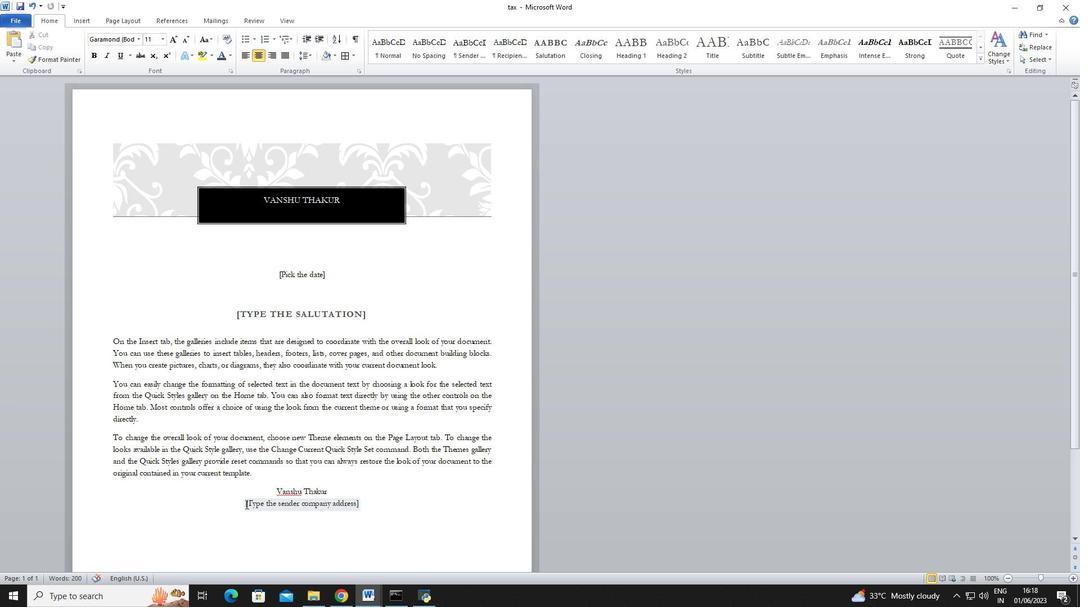 
Action: Mouse moved to (409, 505)
Screenshot: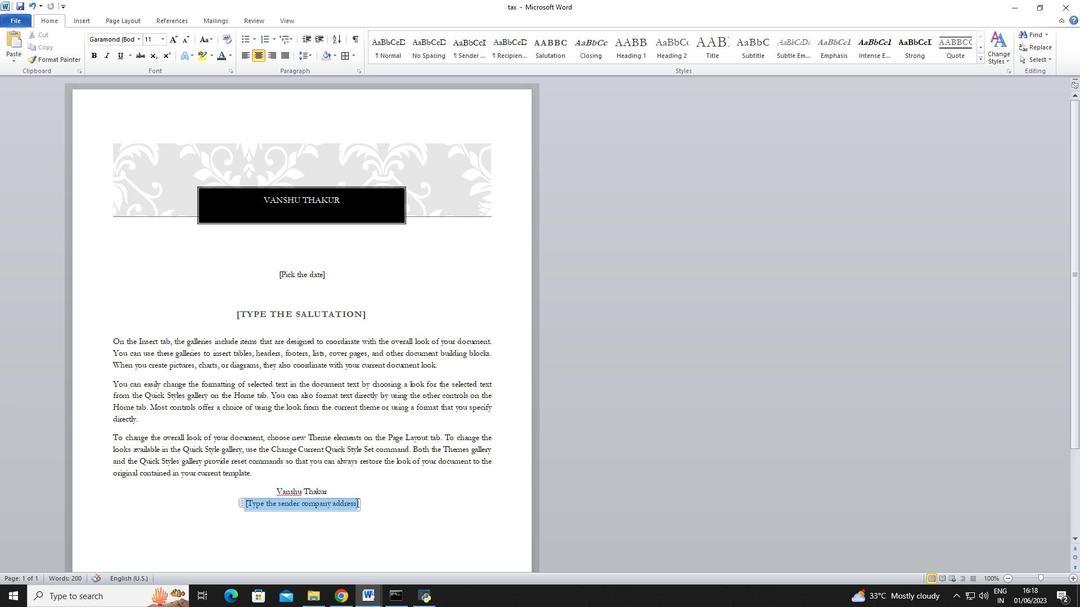 
Action: Key pressed <Key.backspace>
Screenshot: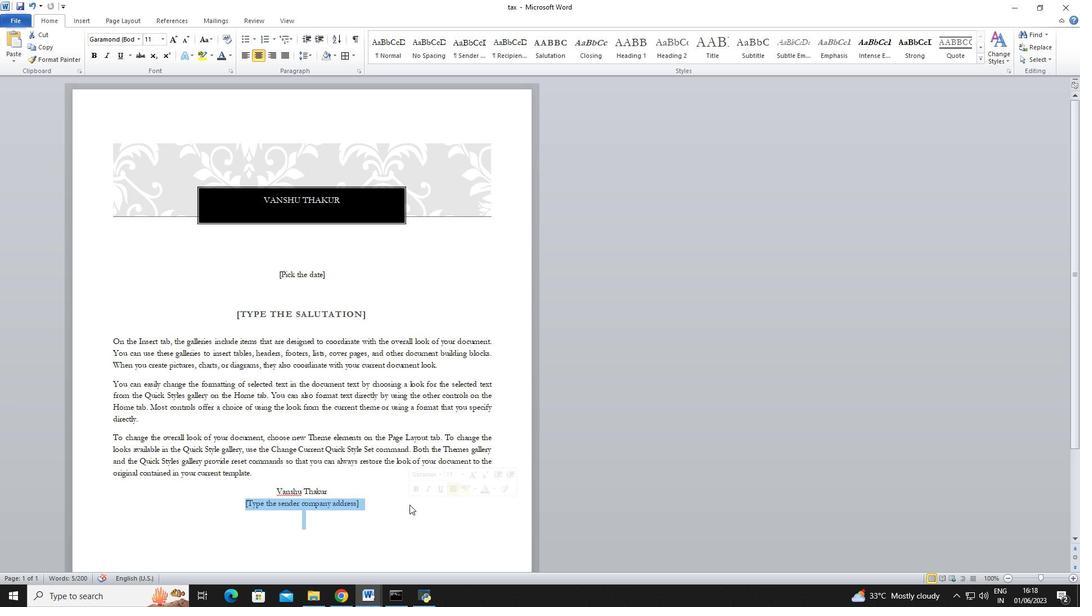 
Action: Mouse moved to (278, 273)
Screenshot: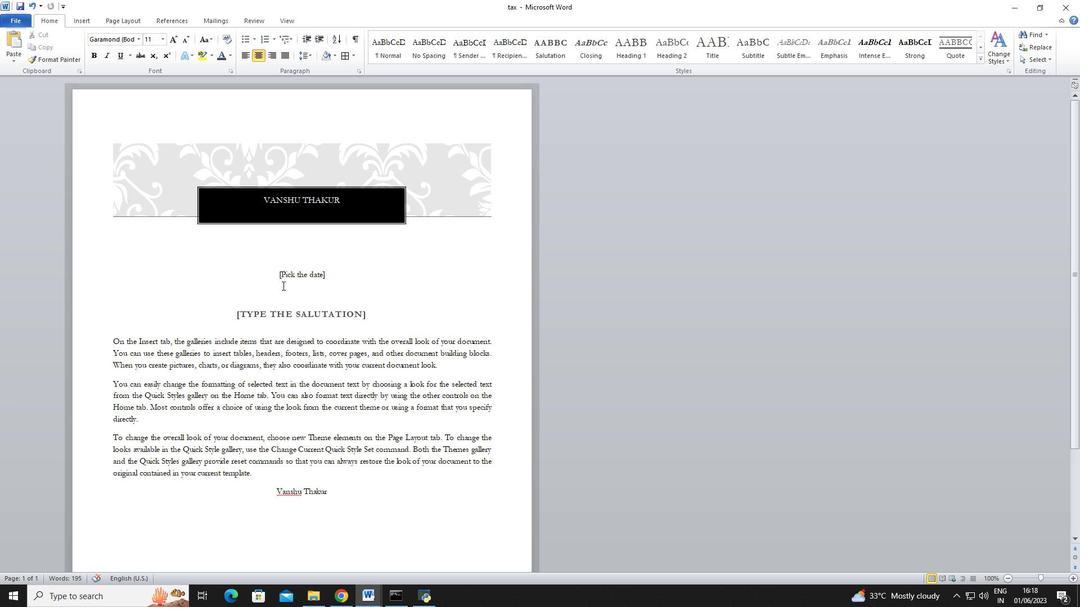 
Action: Mouse pressed left at (278, 273)
Screenshot: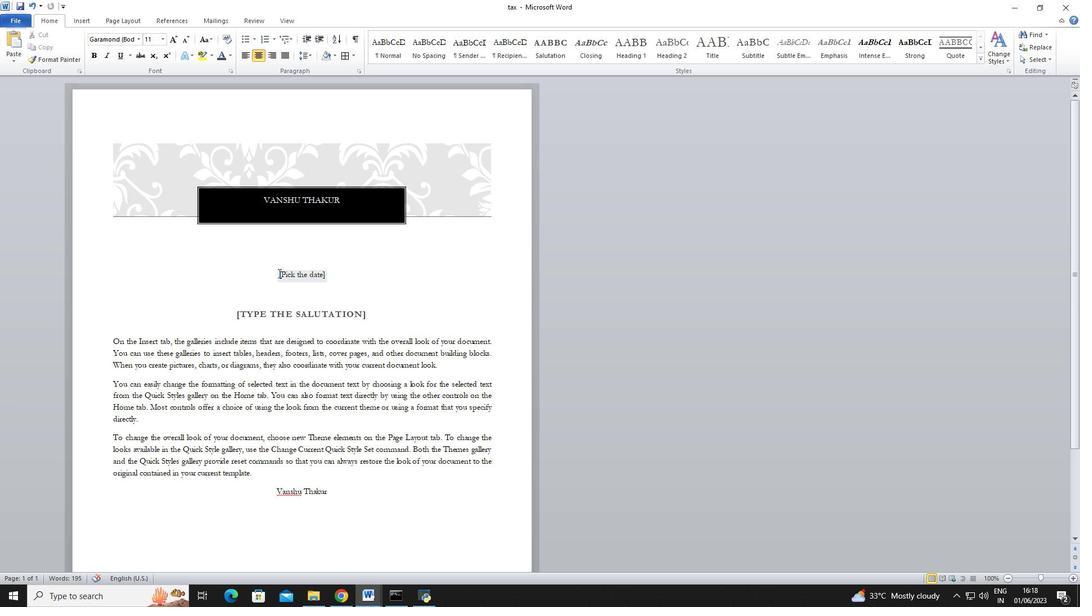 
Action: Mouse moved to (322, 276)
Screenshot: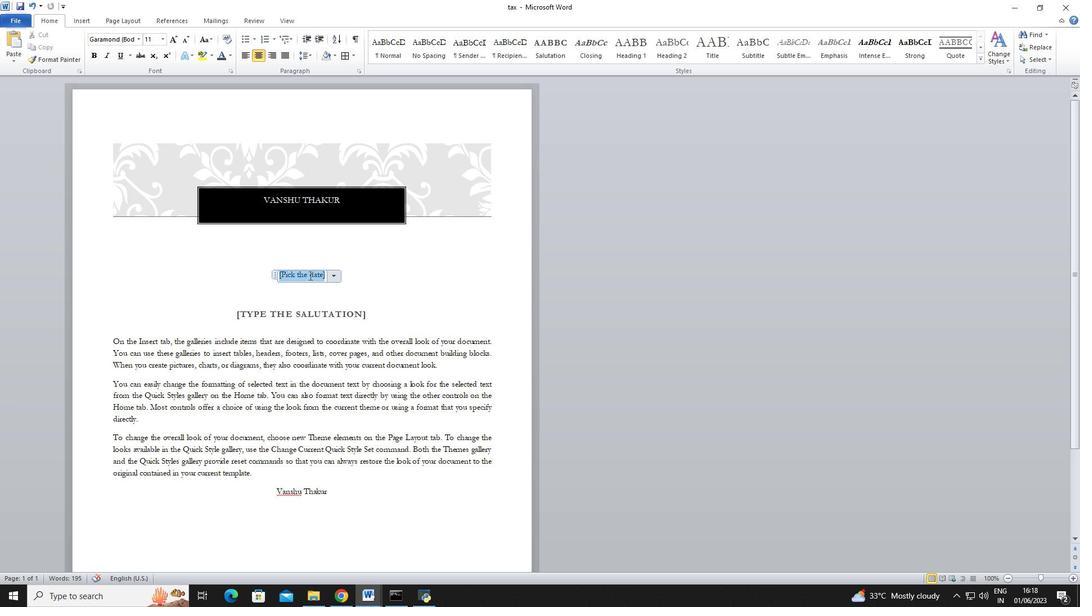 
Action: Key pressed 12<Key.space><Key.shift><Key.shift><Key.shift><Key.shift><Key.shift><Key.shift><Key.shift><Key.shift>June<Key.space><Key.backspace>,2023<Key.left><Key.left><Key.left><Key.left><Key.space><Key.right>
Screenshot: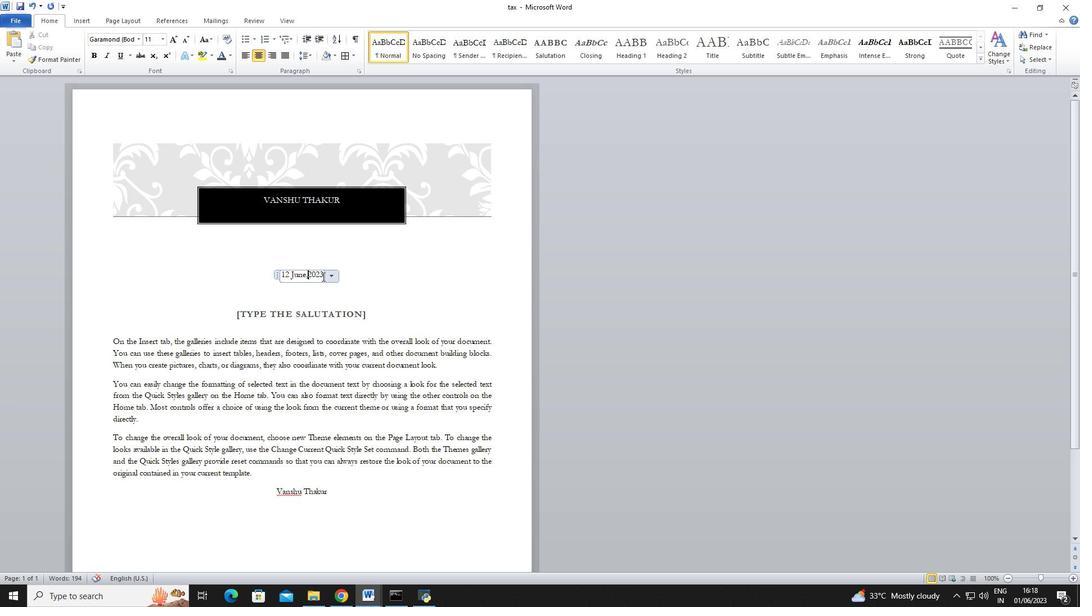 
Action: Mouse moved to (394, 279)
Screenshot: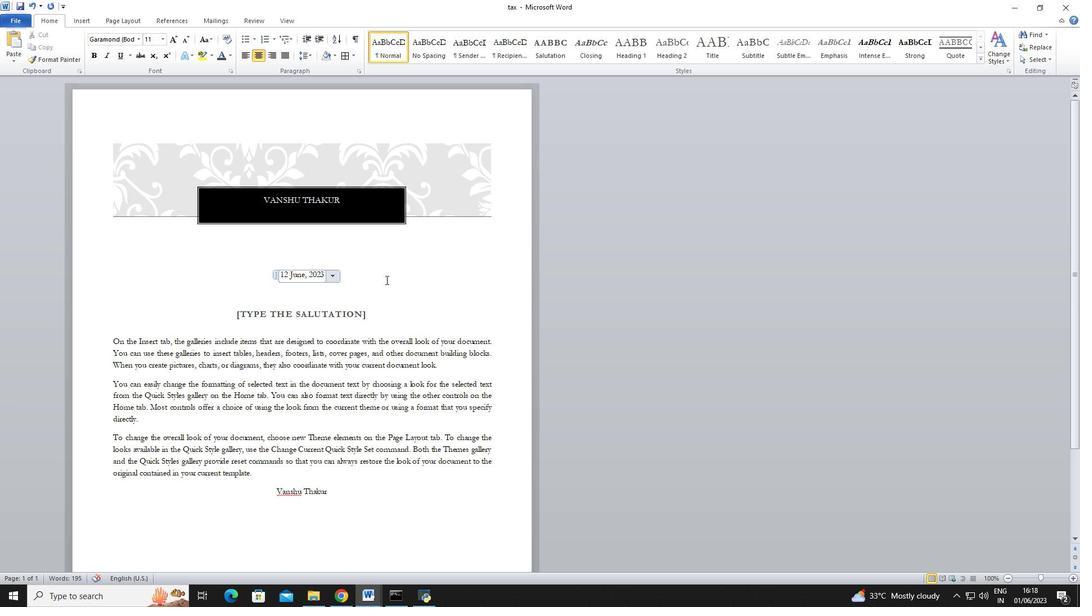 
Action: Mouse pressed left at (394, 279)
Screenshot: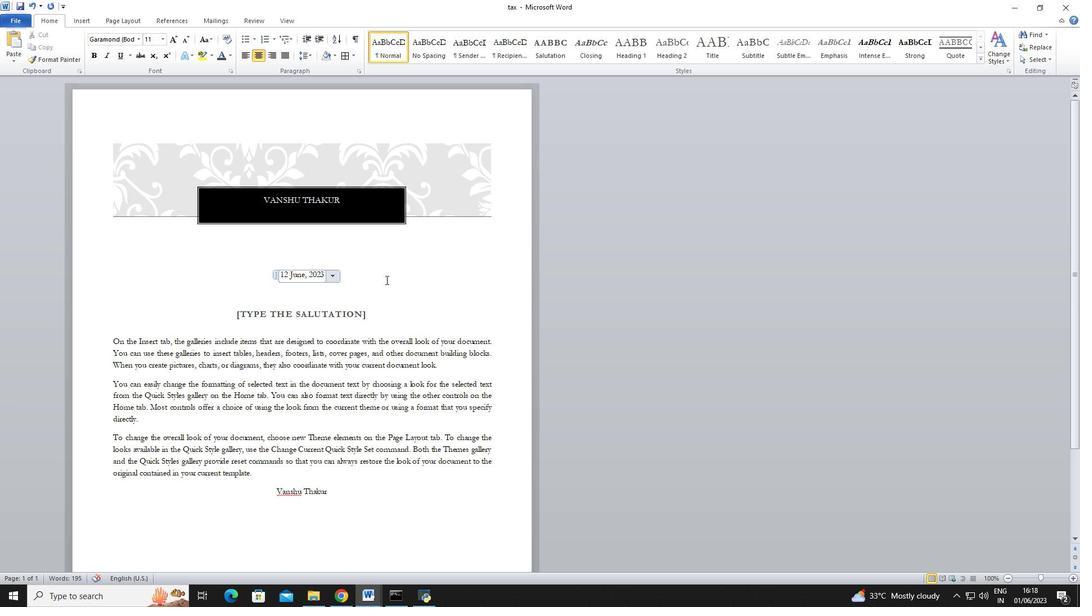 
Action: Mouse moved to (427, 263)
Screenshot: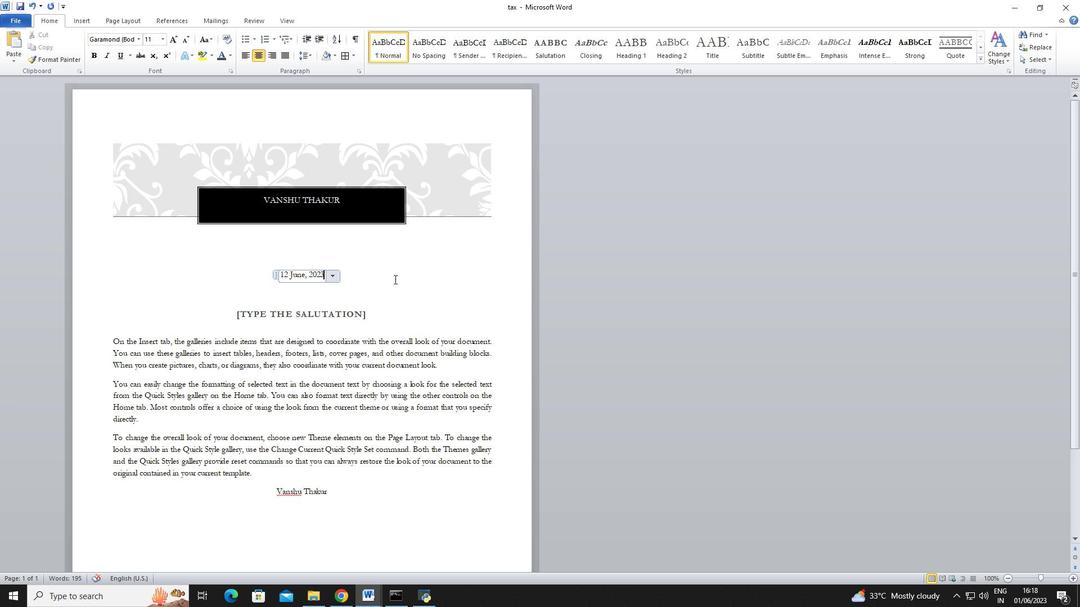
Action: Mouse pressed left at (427, 263)
Screenshot: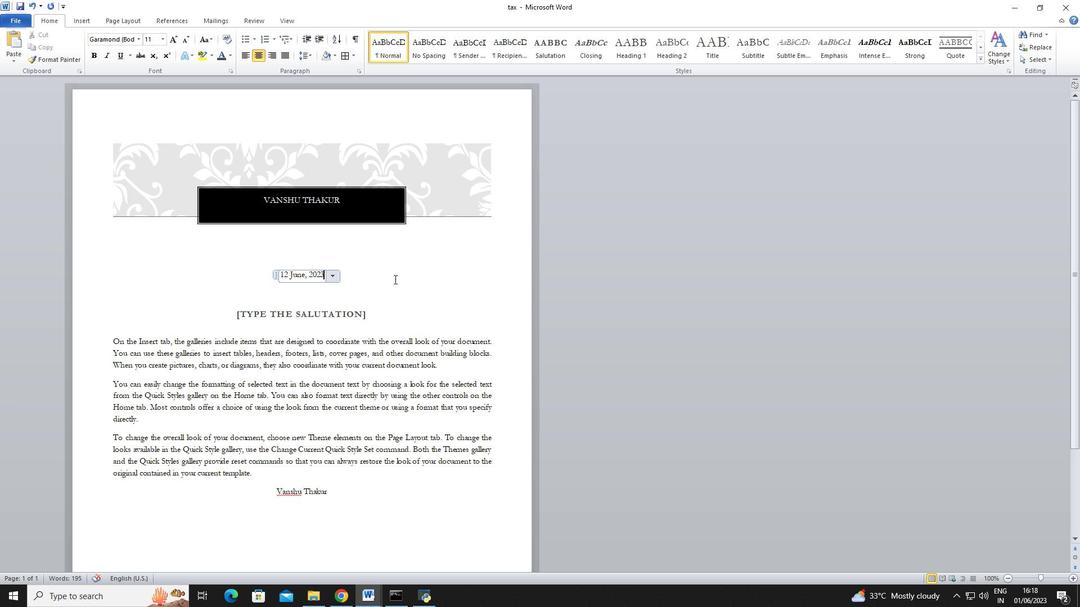 
Action: Mouse moved to (236, 317)
Screenshot: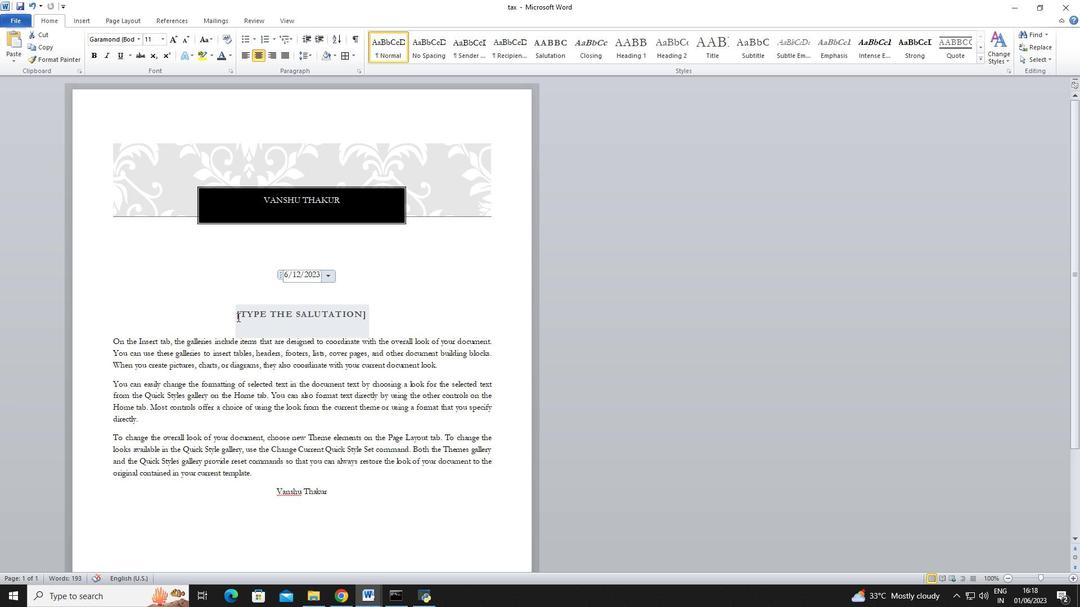 
Action: Mouse pressed left at (236, 317)
Screenshot: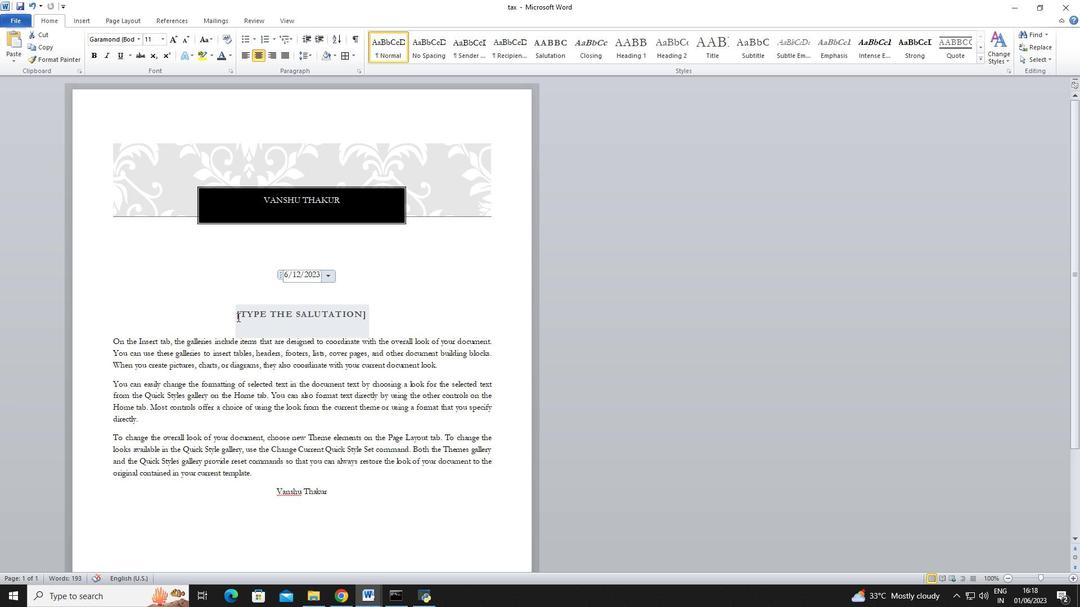 
Action: Mouse moved to (361, 326)
Screenshot: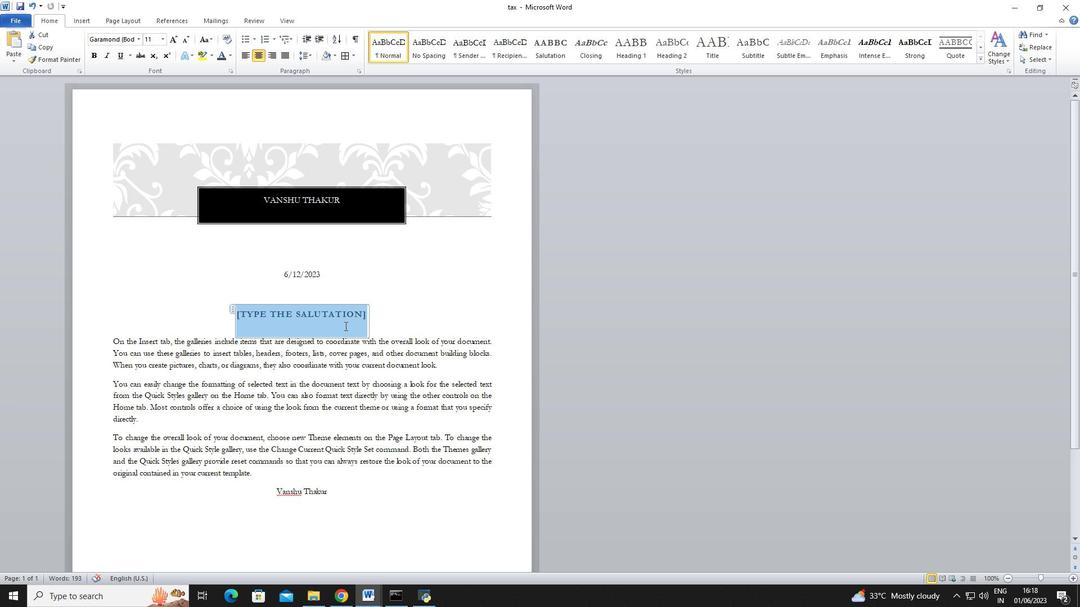 
Action: Key pressed <Key.shift>Good<Key.space>evening
Screenshot: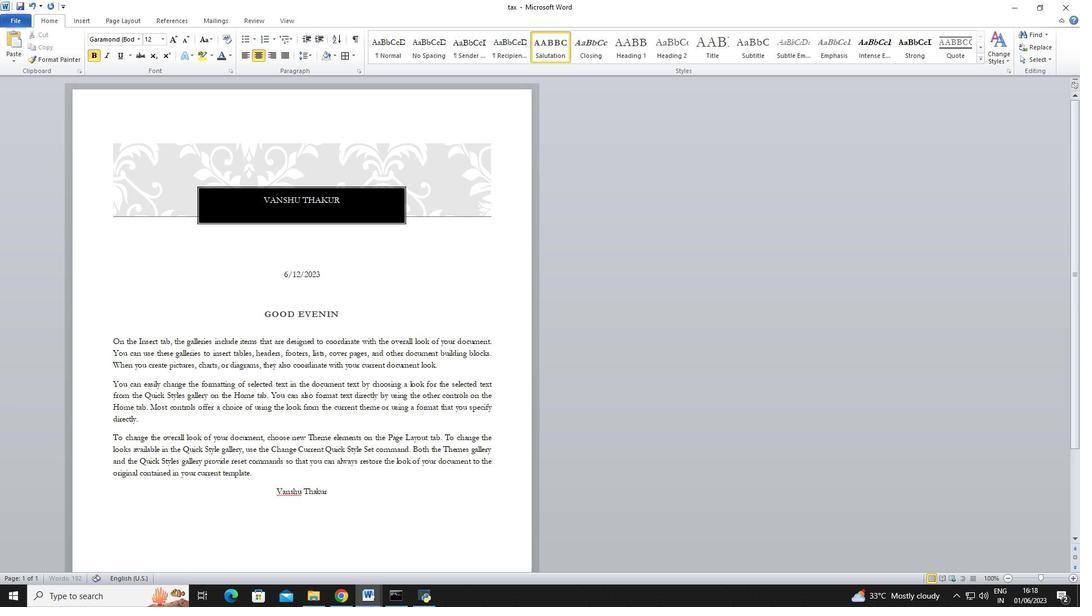 
Action: Mouse moved to (114, 340)
Screenshot: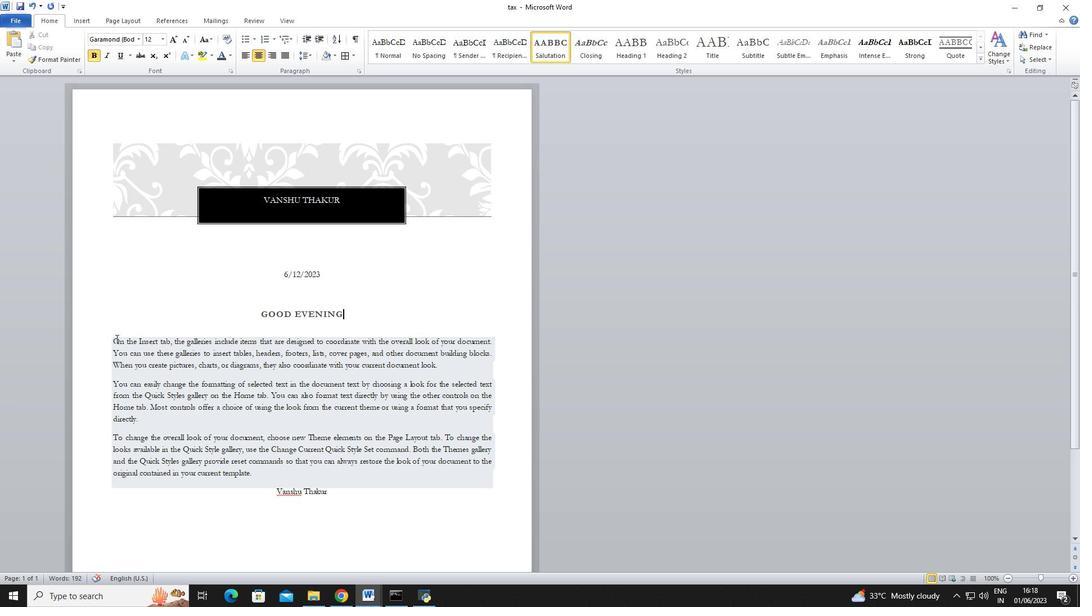 
Action: Mouse pressed left at (114, 340)
Screenshot: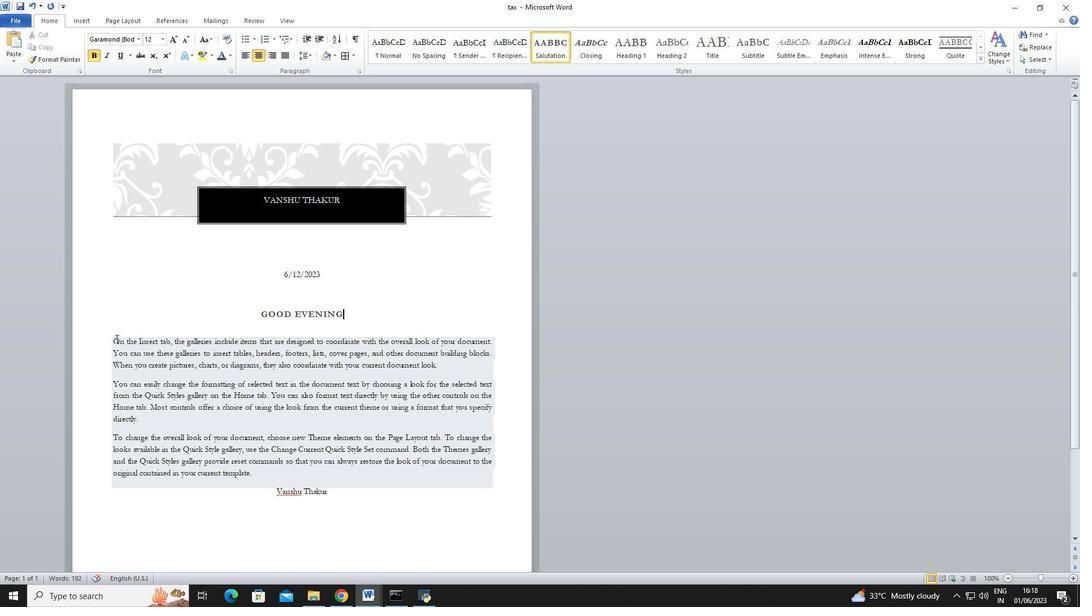 
Action: Mouse moved to (230, 463)
Screenshot: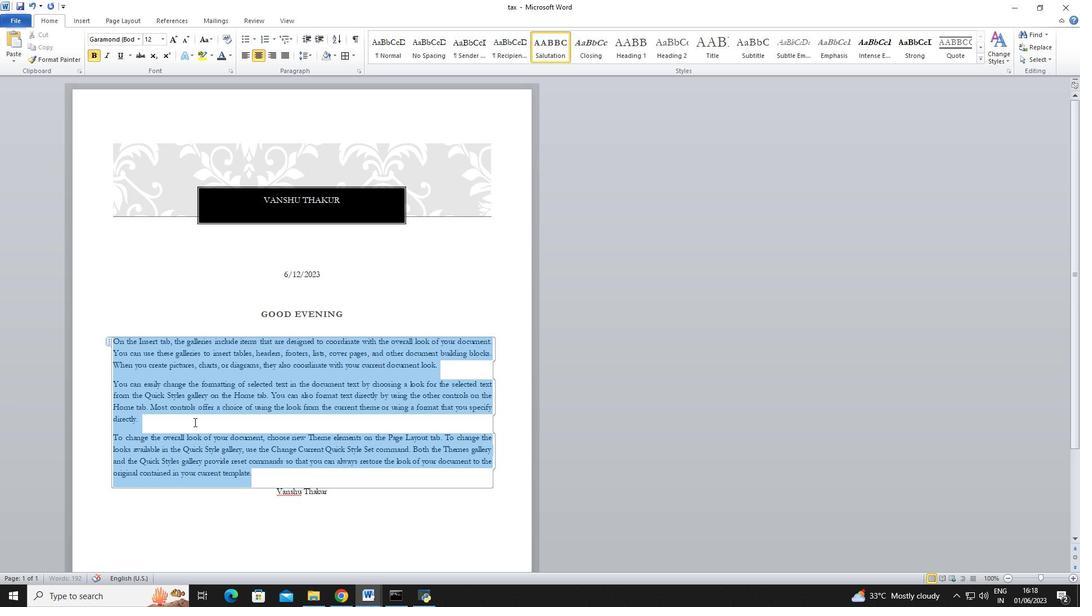 
Action: Key pressed <Key.shift>I<Key.space>am<Key.space>writing<Key.space>to<Key.space>express<Key.space>my<Key.space>dissatisfaction<Key.space>with<Key.space>the<Key.space>recent<Key.space>service<Key.space><Key.shift>I<Key.space>received.<Key.space><Key.shift>Despite<Key.space>my<Key.space>repeated<Key.space>attempts<Key.space>to<Key.space>resolve<Key.space>the<Key.space>issue,<Key.space>the<Key.space>problem<Key.space>remains<Key.space>unresolved.<Key.space><Key.shift>I<Key.space>kindly<Key.space>request<Key.space>your<Key.space>immediate<Key.space>attention<Key.space>and<Key.space>a<Key.space>satisfactory<Key.space>resolution<Key.space>to<Key.space>this<Key.space>matter.<Key.space><Key.shift>Your<Key.space>prs<Key.backspace>ompt<Key.space>action<Key.space>would<Key.space>be<Key.space>greatly<Key.space>appreciated.
Screenshot: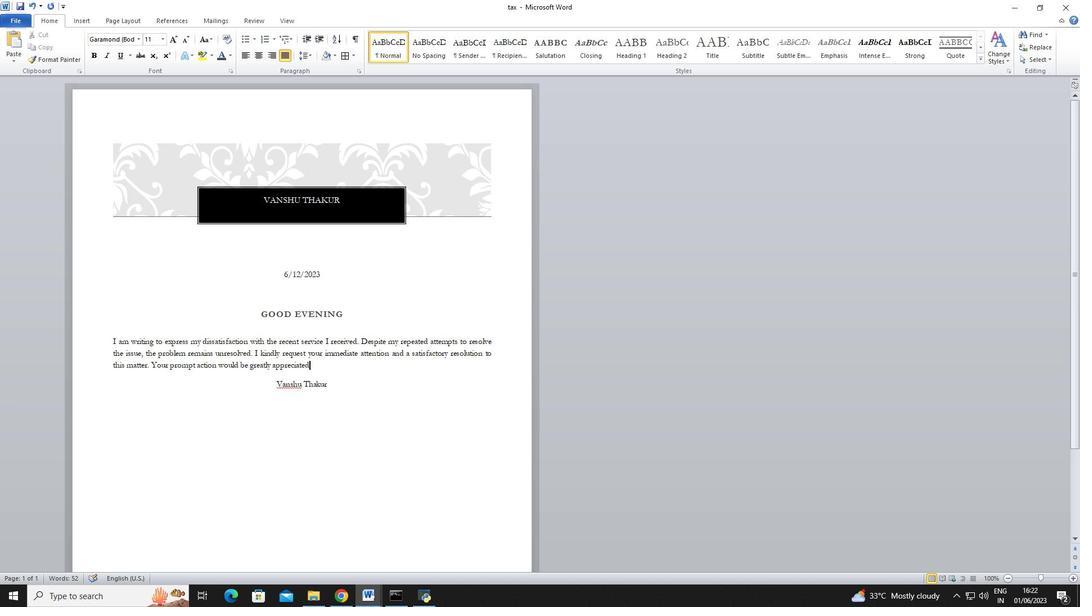 
Action: Mouse moved to (83, 16)
Screenshot: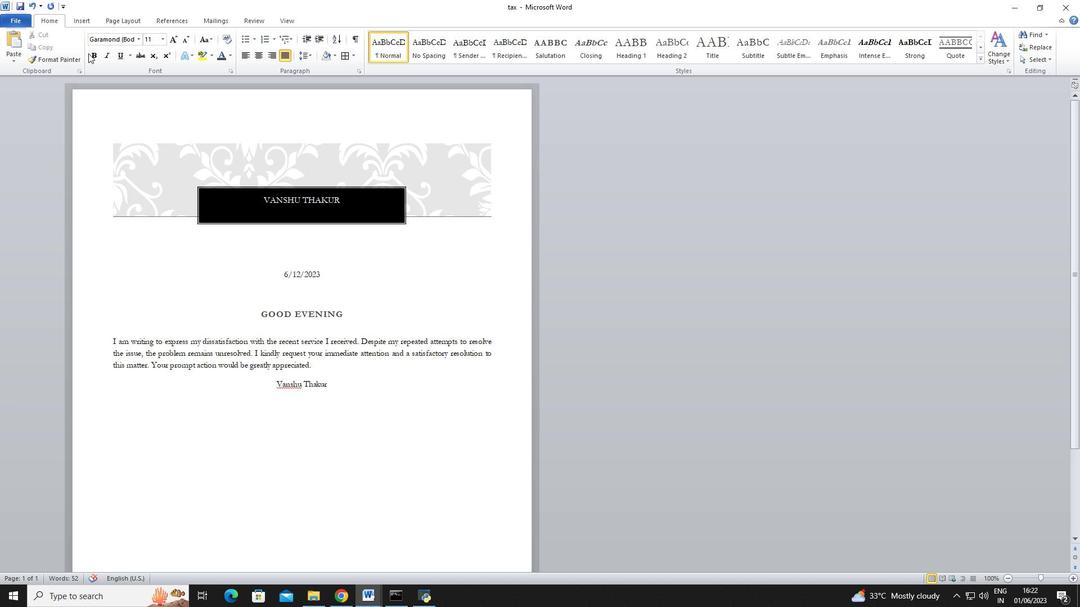 
Action: Mouse pressed left at (83, 16)
Screenshot: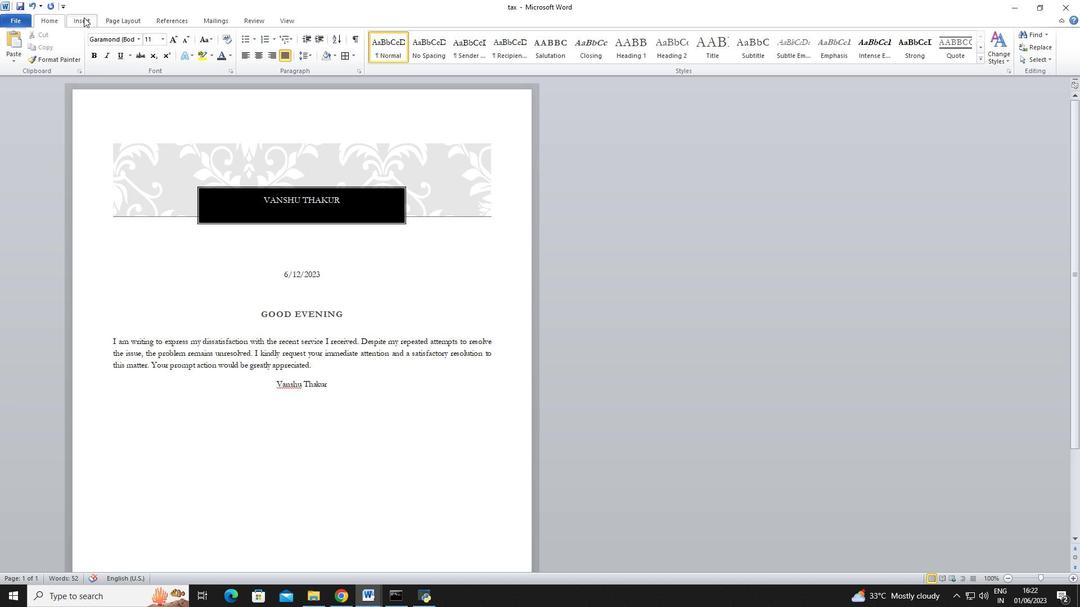 
Action: Mouse moved to (123, 16)
Screenshot: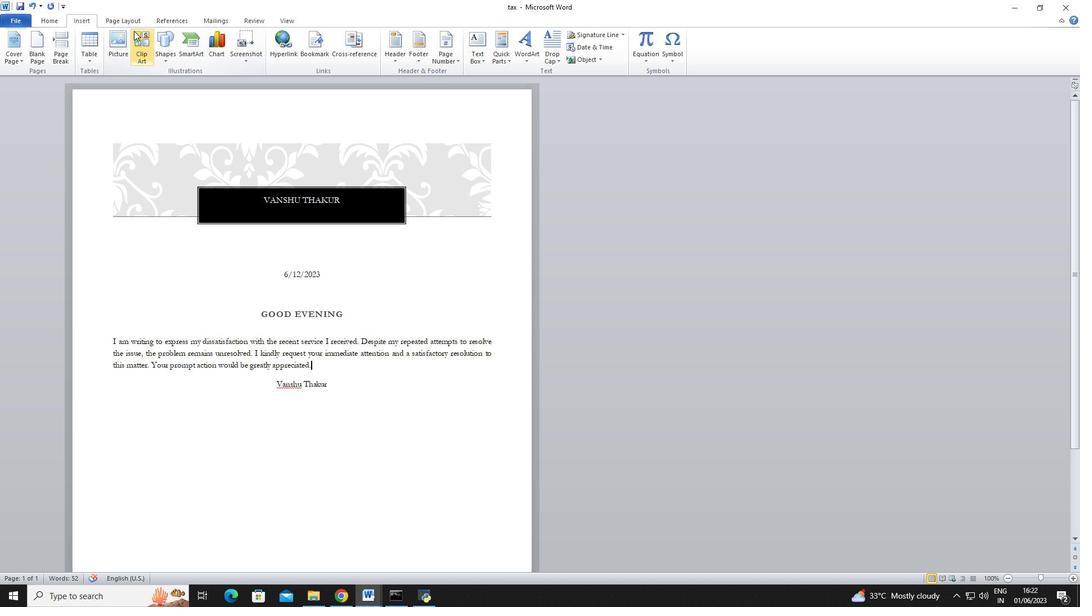
Action: Mouse pressed left at (123, 16)
Screenshot: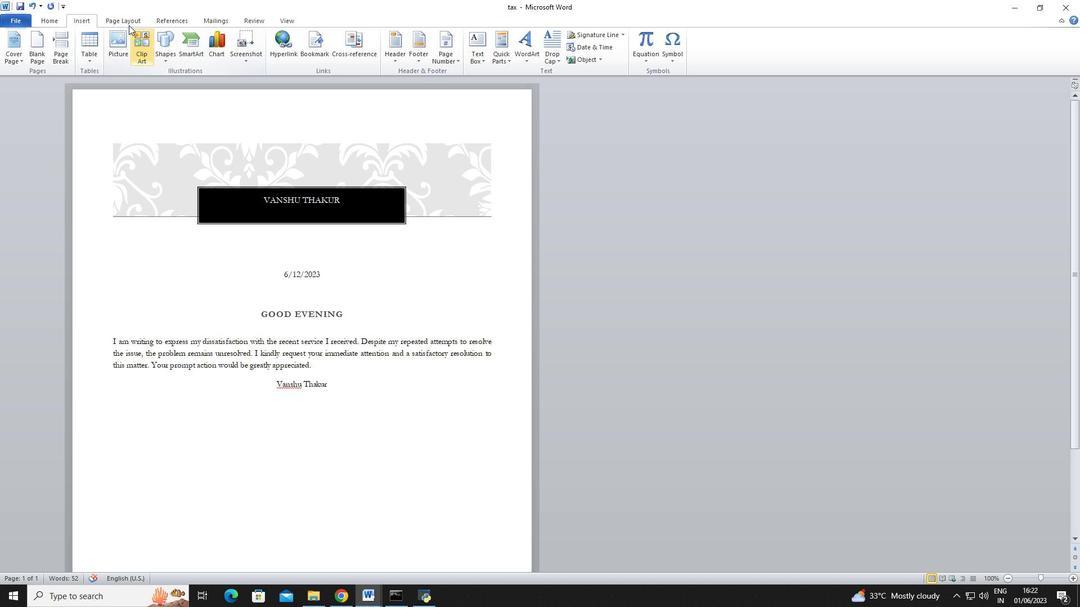 
Action: Mouse moved to (263, 60)
Screenshot: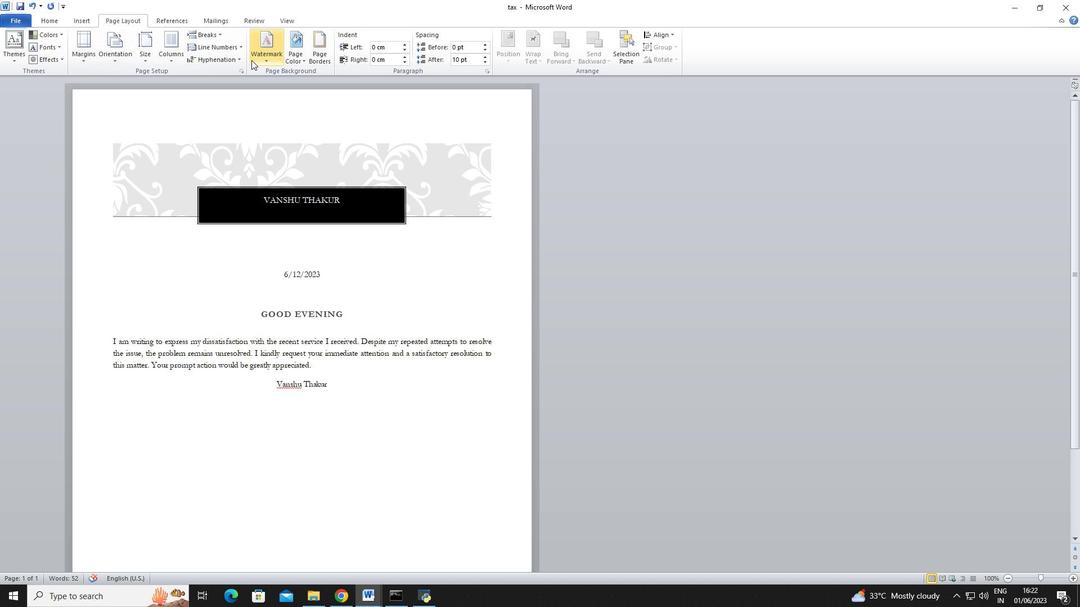 
Action: Mouse pressed left at (263, 60)
Screenshot: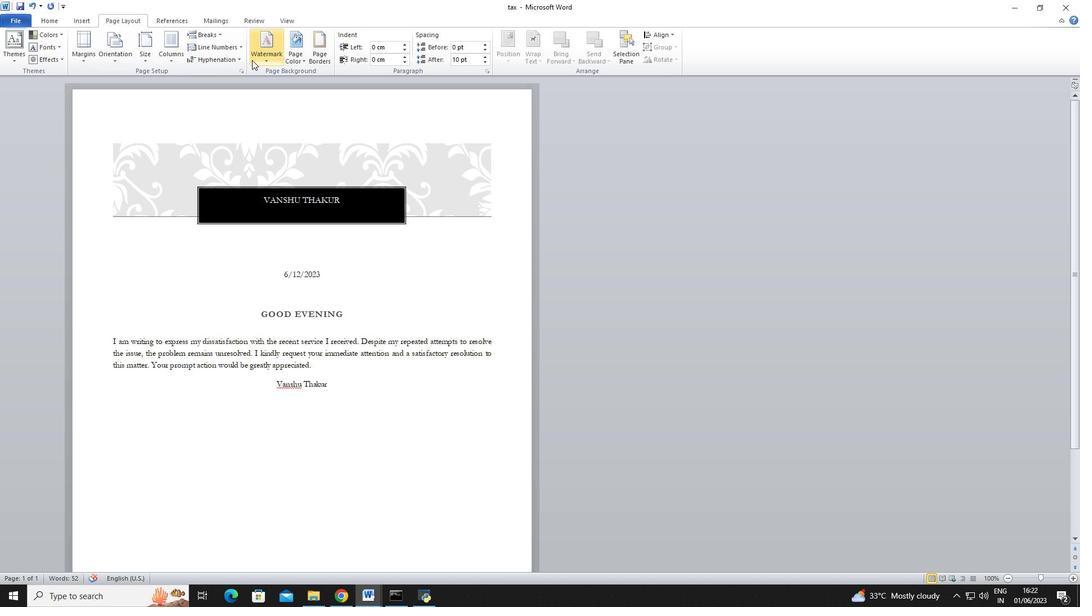 
Action: Mouse moved to (324, 402)
Screenshot: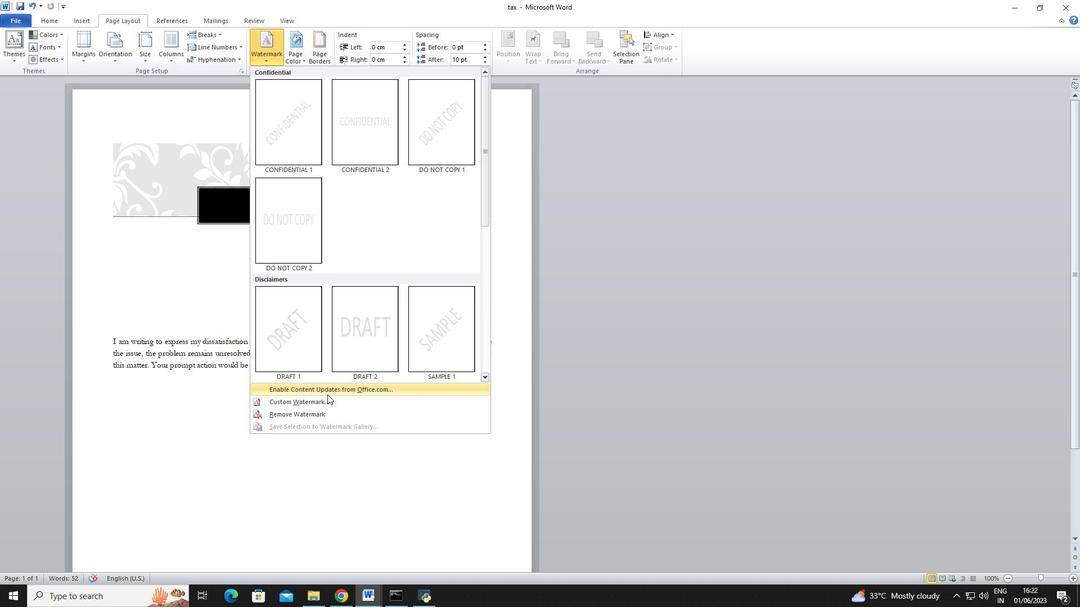 
Action: Mouse pressed left at (324, 402)
Screenshot: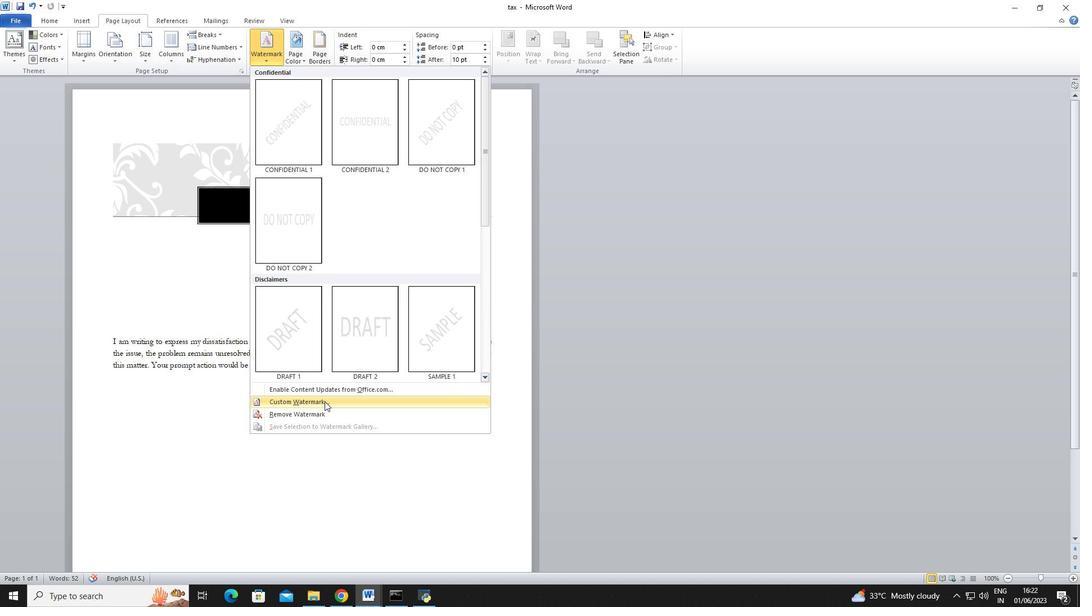 
Action: Mouse moved to (438, 271)
Screenshot: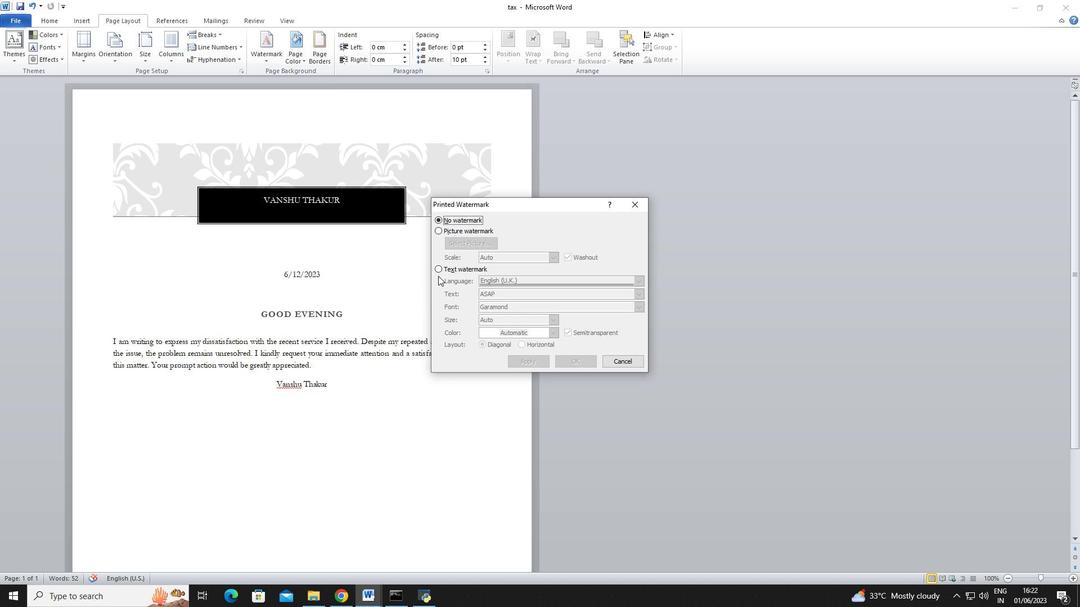 
Action: Mouse pressed left at (438, 271)
Screenshot: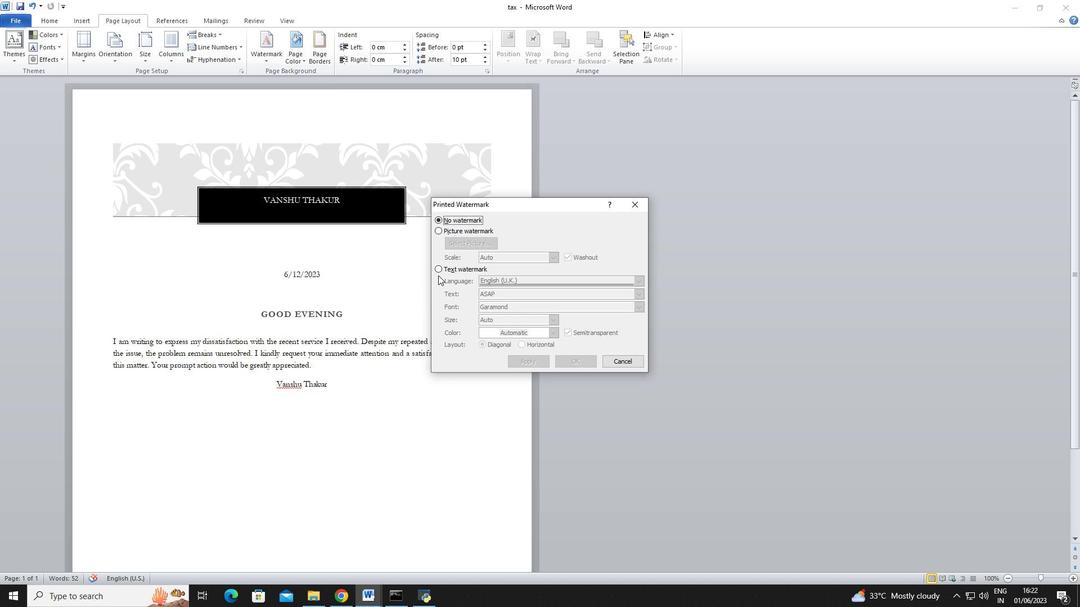 
Action: Mouse moved to (496, 293)
Screenshot: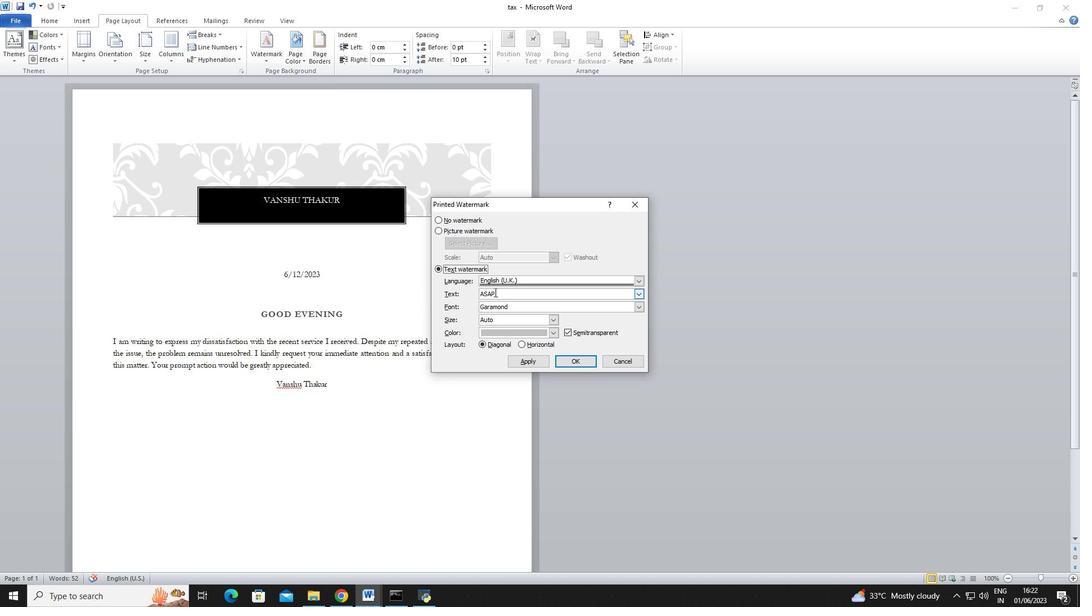 
Action: Mouse pressed left at (496, 293)
Screenshot: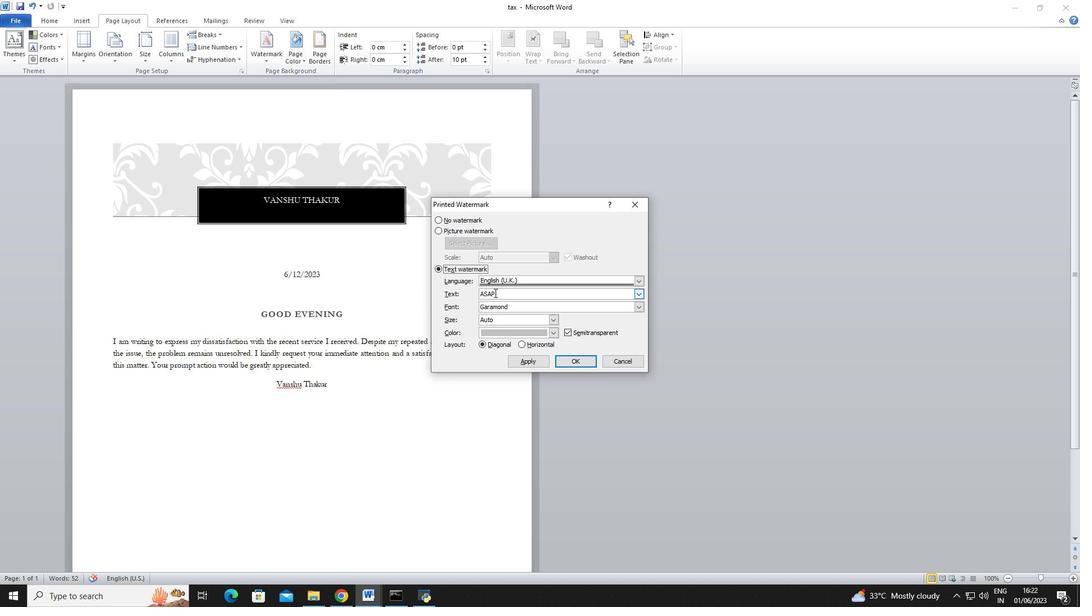 
Action: Mouse moved to (454, 293)
Screenshot: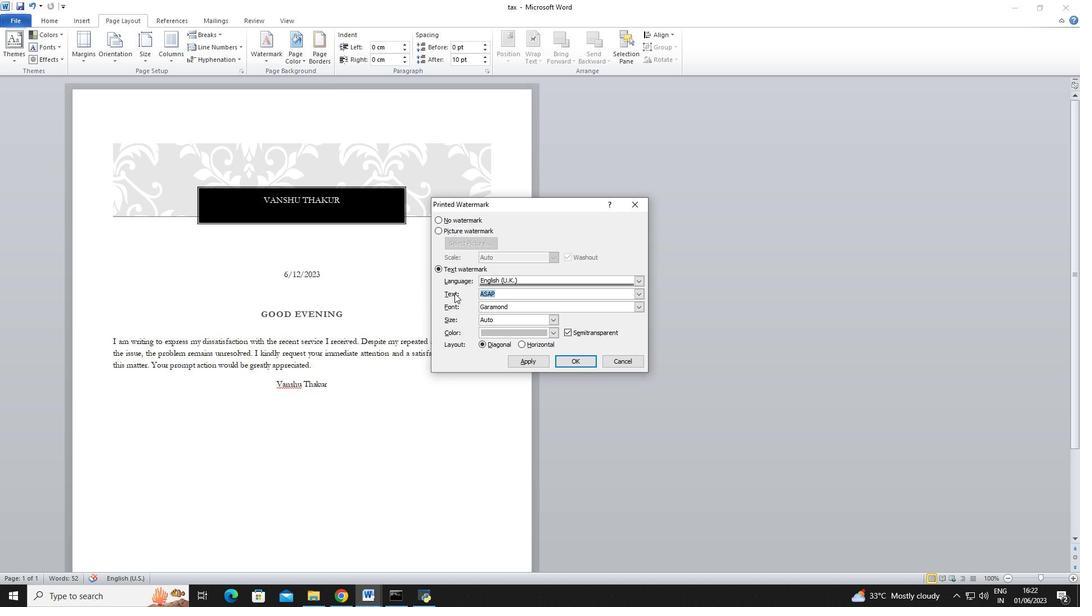 
Action: Key pressed <Key.shift>confidential<Key.space>45
Screenshot: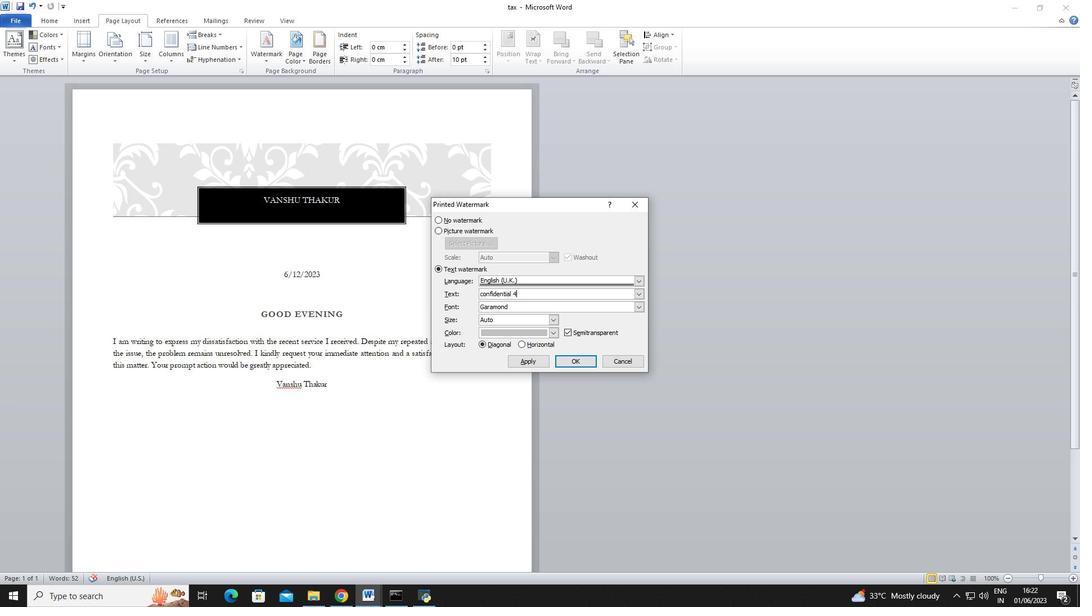 
Action: Mouse moved to (566, 361)
Screenshot: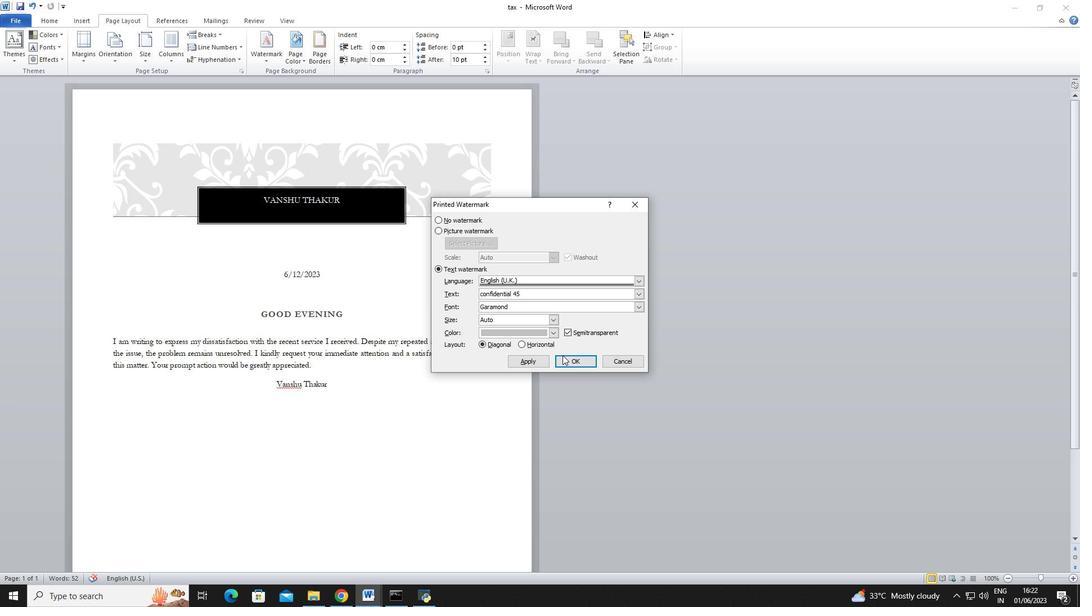 
Action: Mouse pressed left at (566, 361)
Screenshot: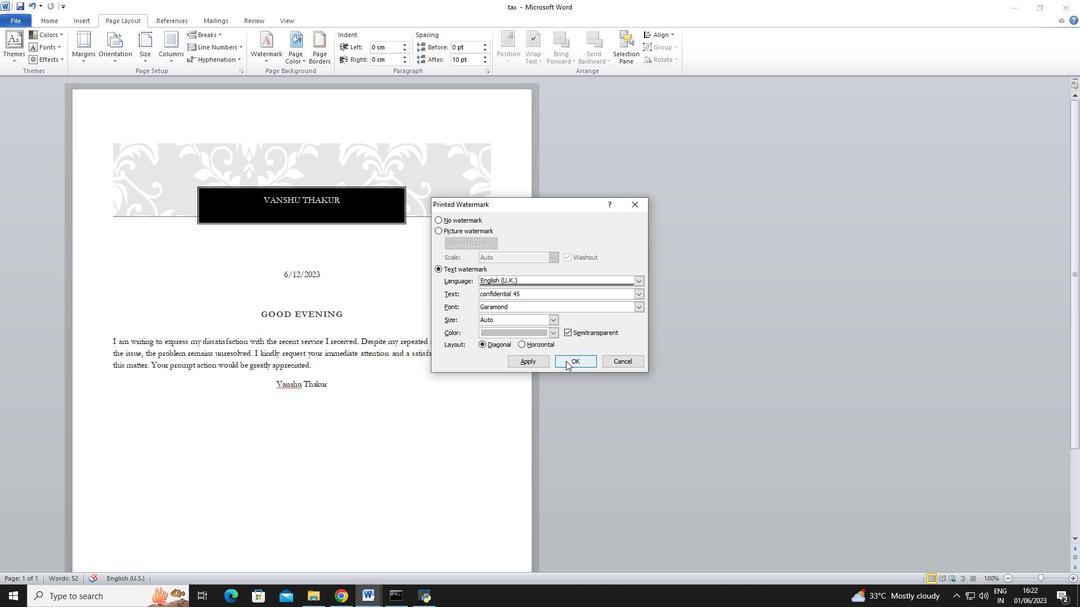 
